 Task: Look for space in Fuchūchō, Japan from 5th September, 2023 to 13th September, 2023 for 6 adults in price range Rs.15000 to Rs.20000. Place can be entire place with 3 bedrooms having 3 beds and 3 bathrooms. Property type can be house, flat, guest house. Booking option can be shelf check-in. Required host language is English.
Action: Mouse pressed left at (352, 126)
Screenshot: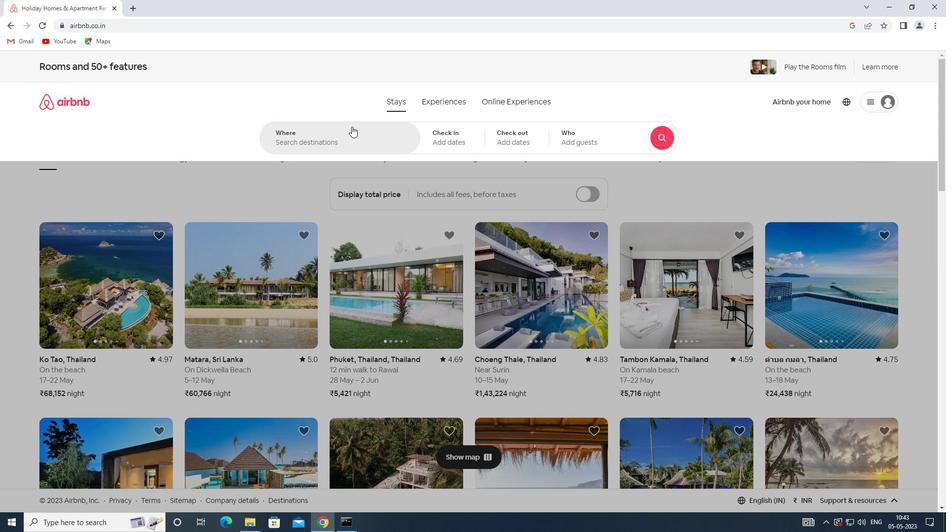 
Action: Mouse moved to (344, 143)
Screenshot: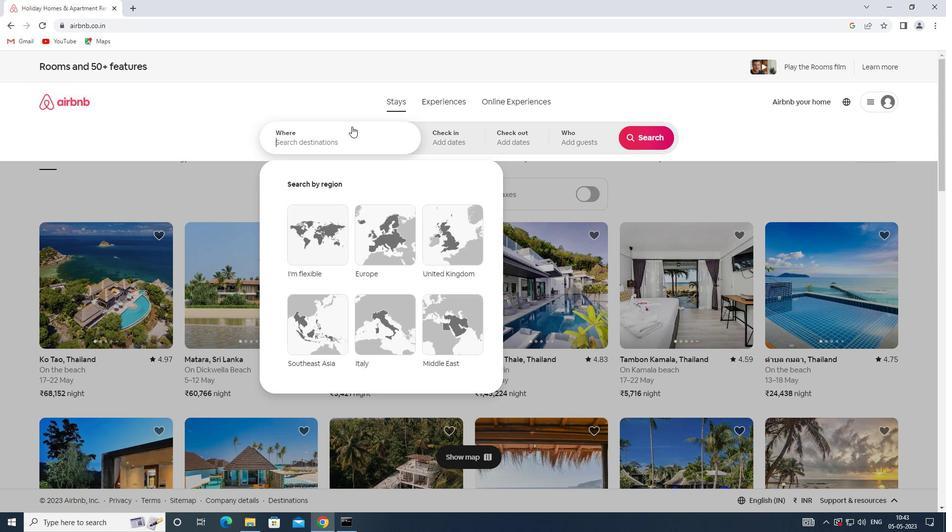 
Action: Key pressed <Key.shift>FUCHUCHO,<Key.shift>JAPAN
Screenshot: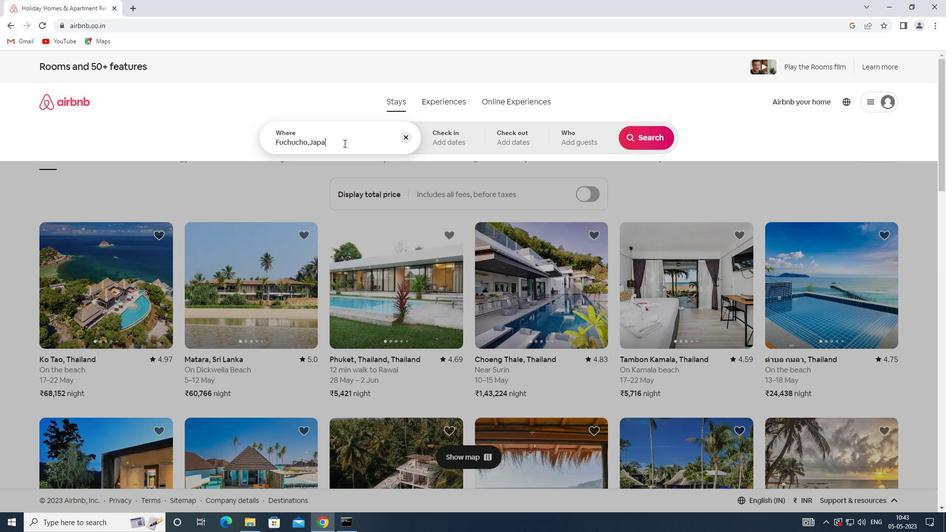 
Action: Mouse moved to (444, 139)
Screenshot: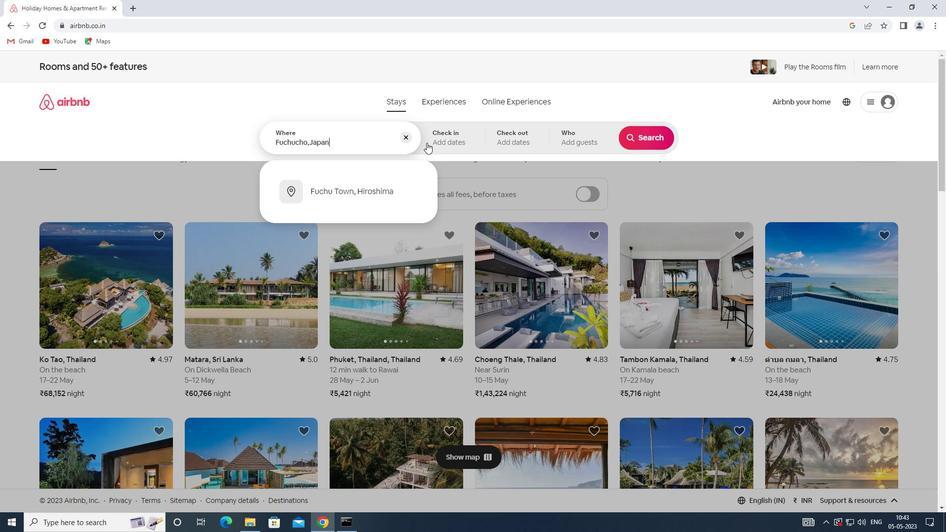 
Action: Mouse pressed left at (444, 139)
Screenshot: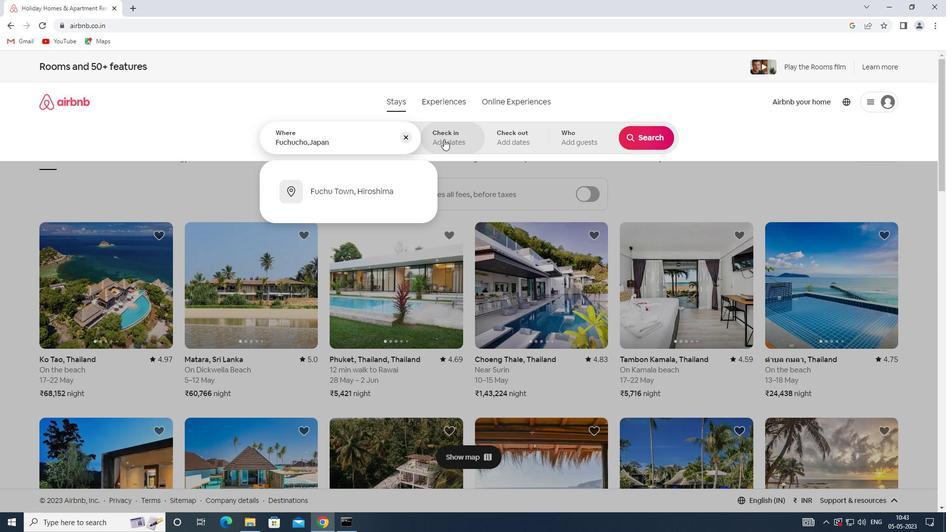 
Action: Mouse moved to (646, 215)
Screenshot: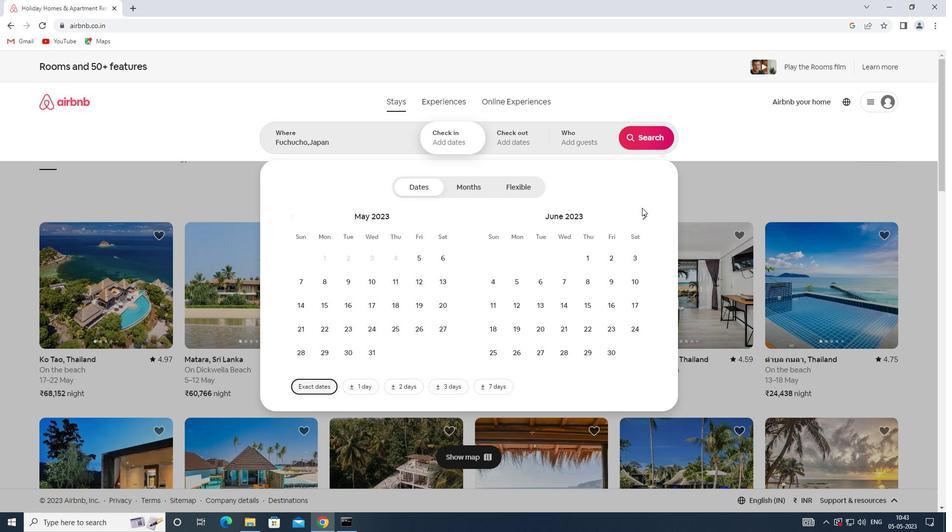 
Action: Mouse pressed left at (646, 215)
Screenshot: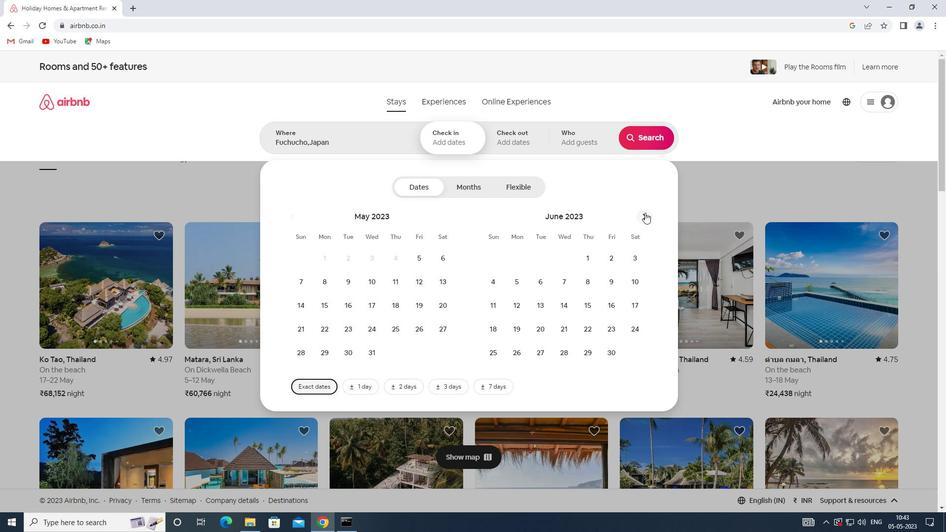 
Action: Mouse pressed left at (646, 215)
Screenshot: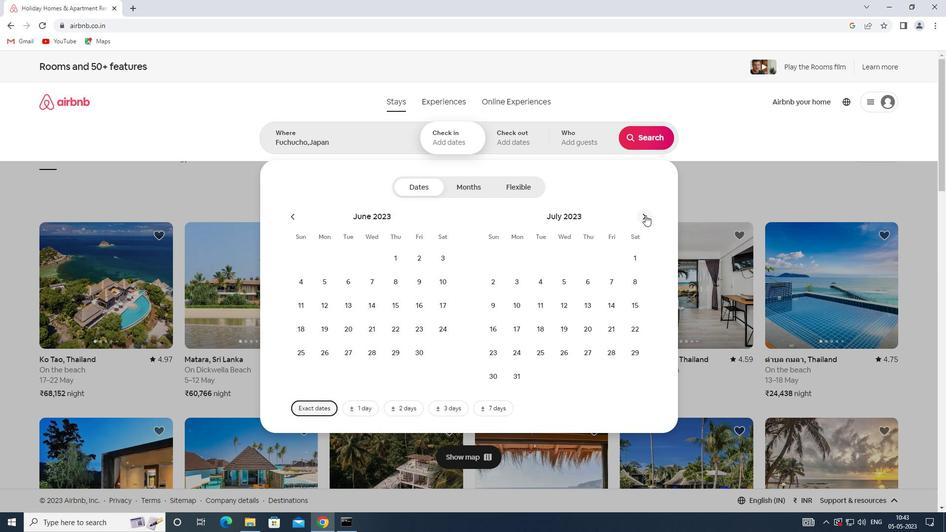 
Action: Mouse pressed left at (646, 215)
Screenshot: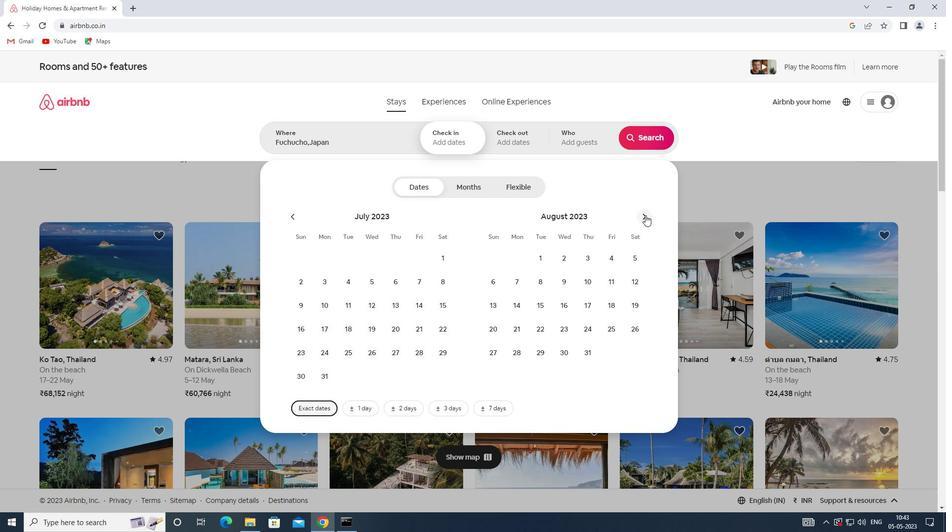 
Action: Mouse moved to (543, 281)
Screenshot: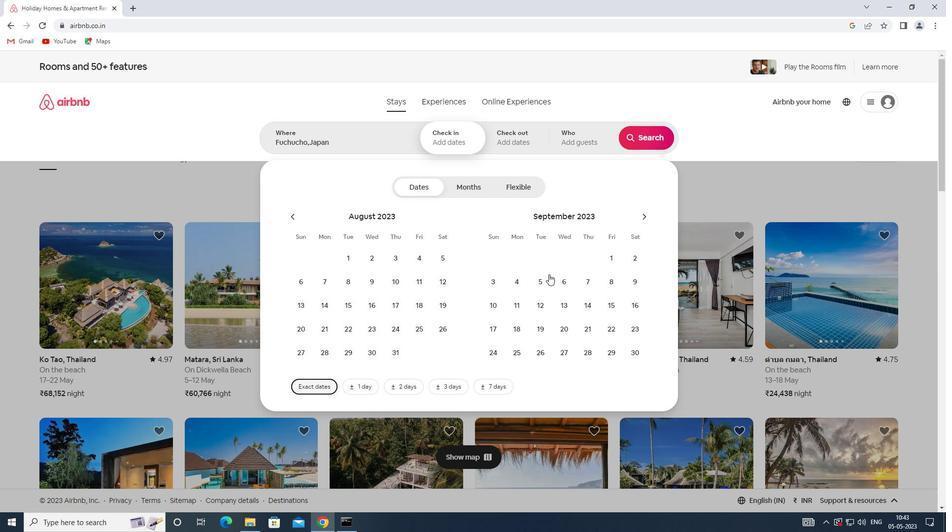 
Action: Mouse pressed left at (543, 281)
Screenshot: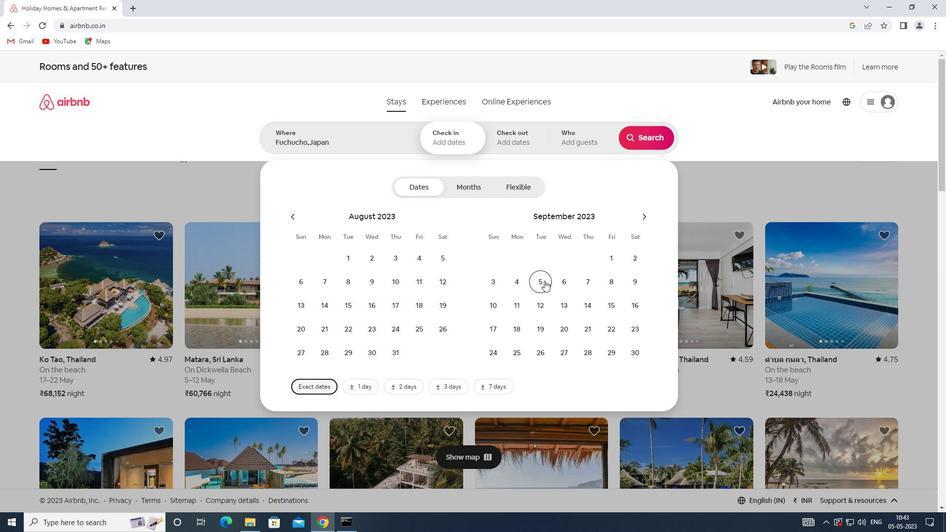 
Action: Mouse moved to (561, 303)
Screenshot: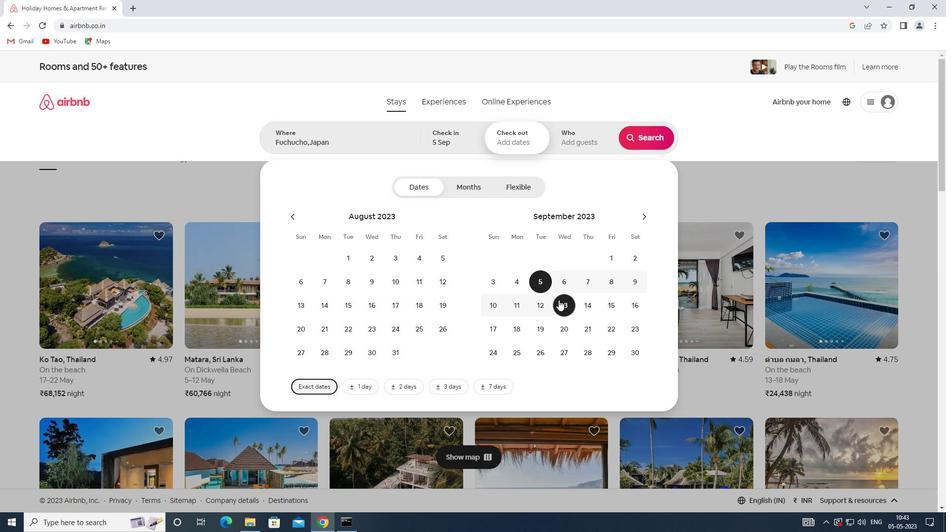 
Action: Mouse pressed left at (561, 303)
Screenshot: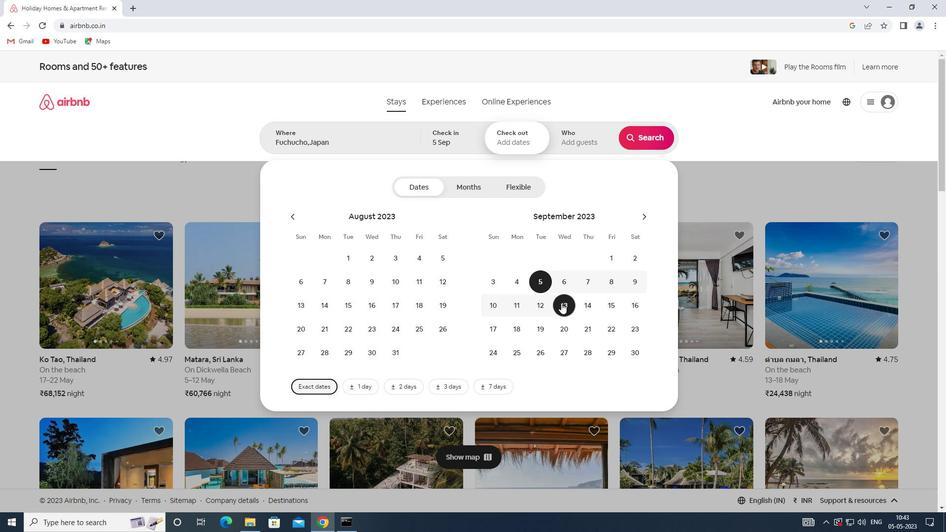 
Action: Mouse moved to (590, 135)
Screenshot: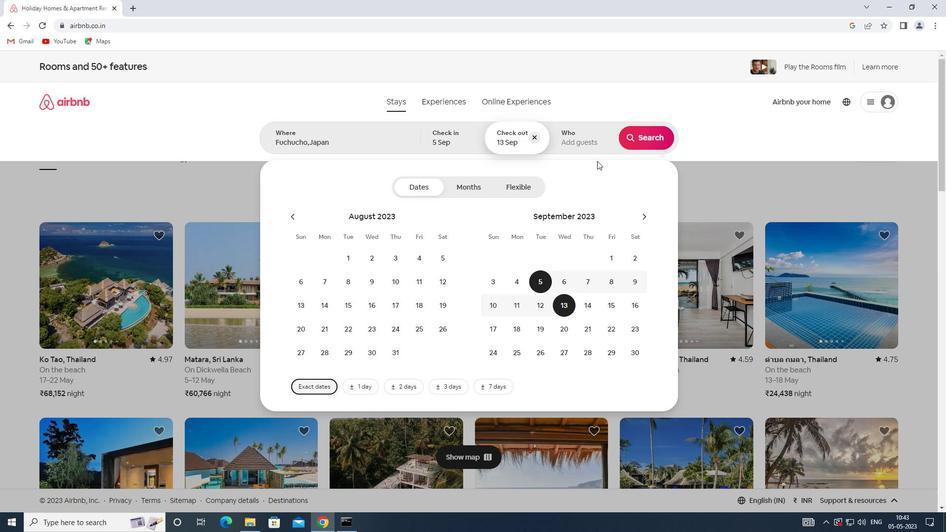 
Action: Mouse pressed left at (590, 135)
Screenshot: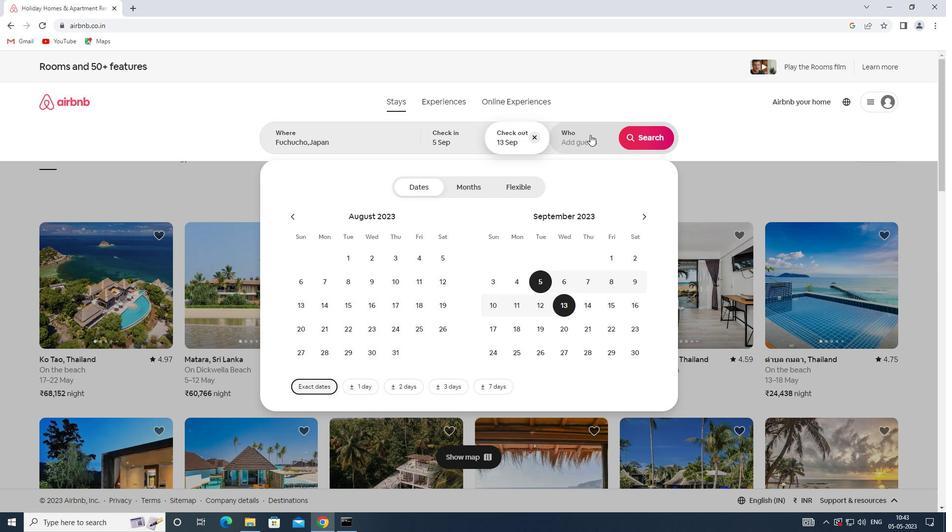
Action: Mouse moved to (644, 190)
Screenshot: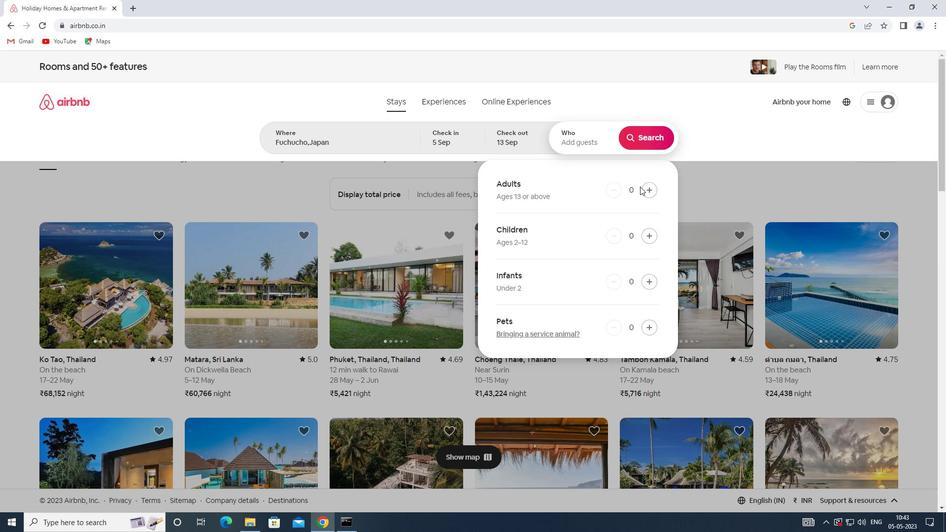 
Action: Mouse pressed left at (644, 190)
Screenshot: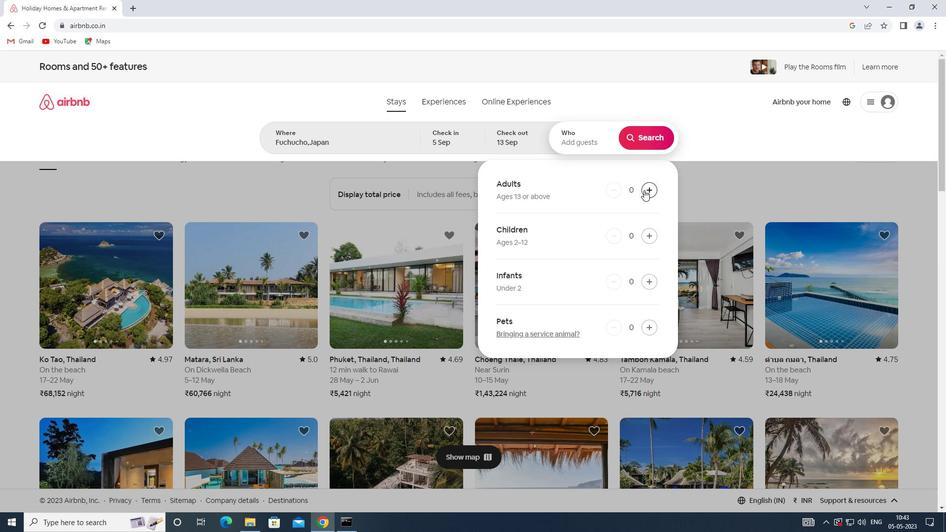
Action: Mouse pressed left at (644, 190)
Screenshot: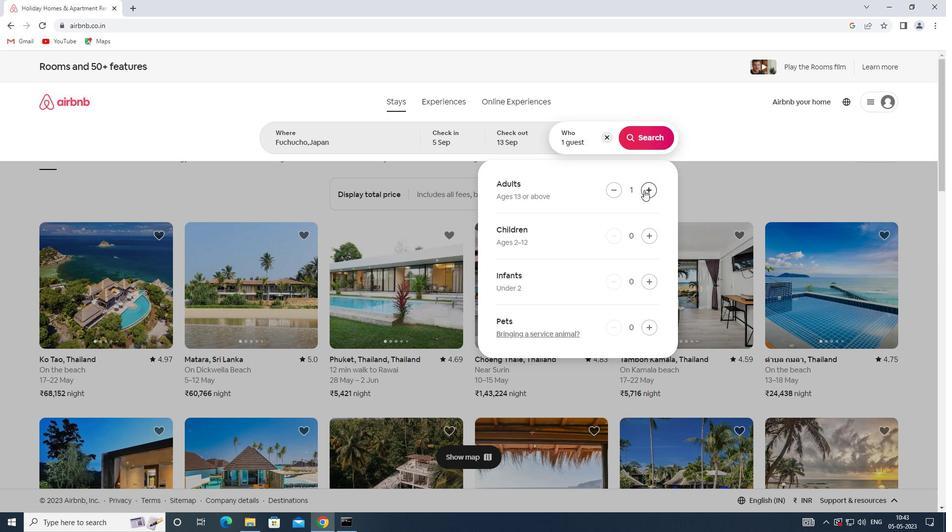 
Action: Mouse pressed left at (644, 190)
Screenshot: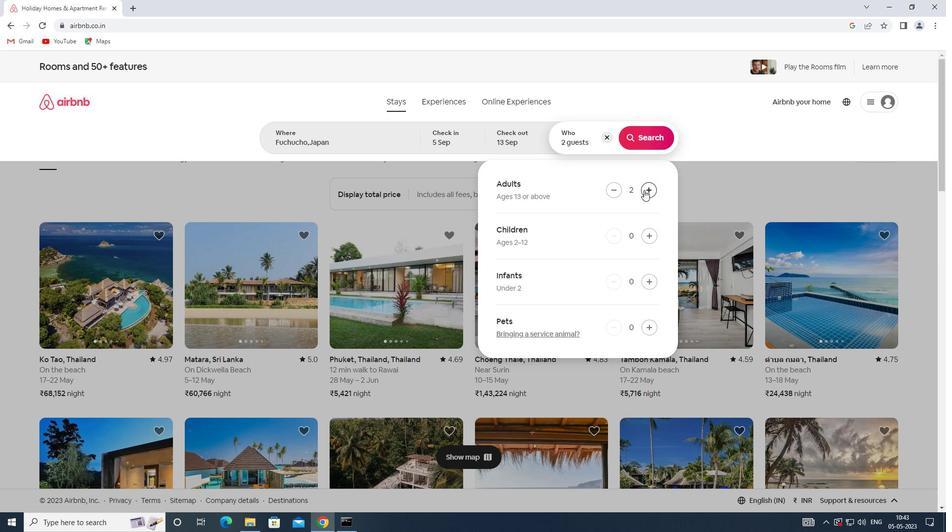 
Action: Mouse pressed left at (644, 190)
Screenshot: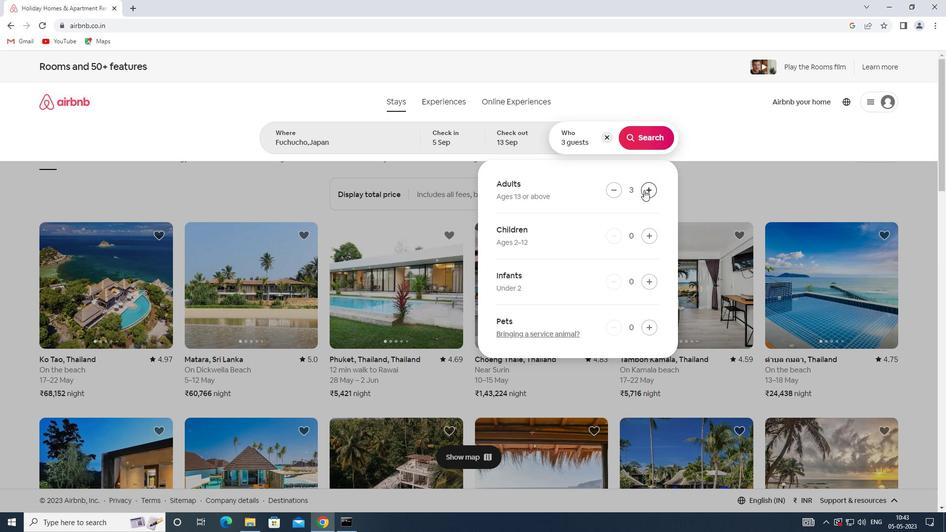
Action: Mouse pressed left at (644, 190)
Screenshot: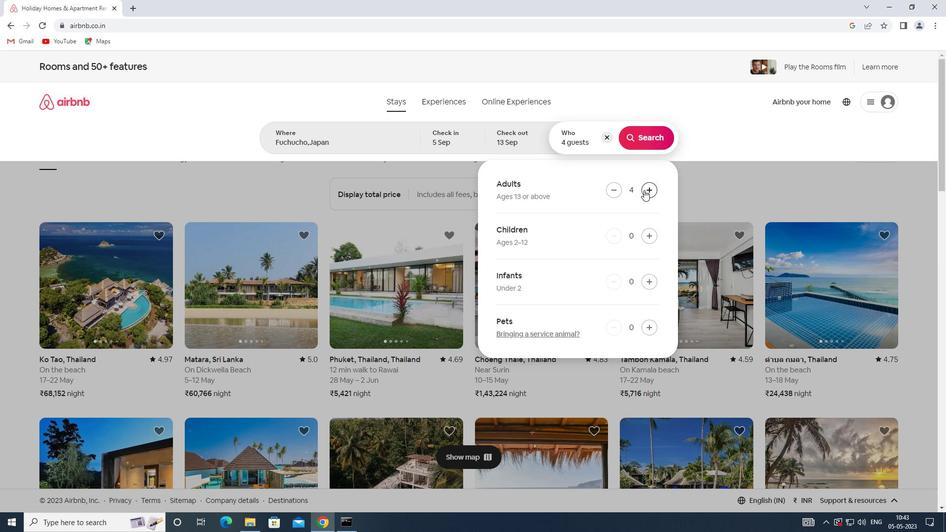 
Action: Mouse pressed left at (644, 190)
Screenshot: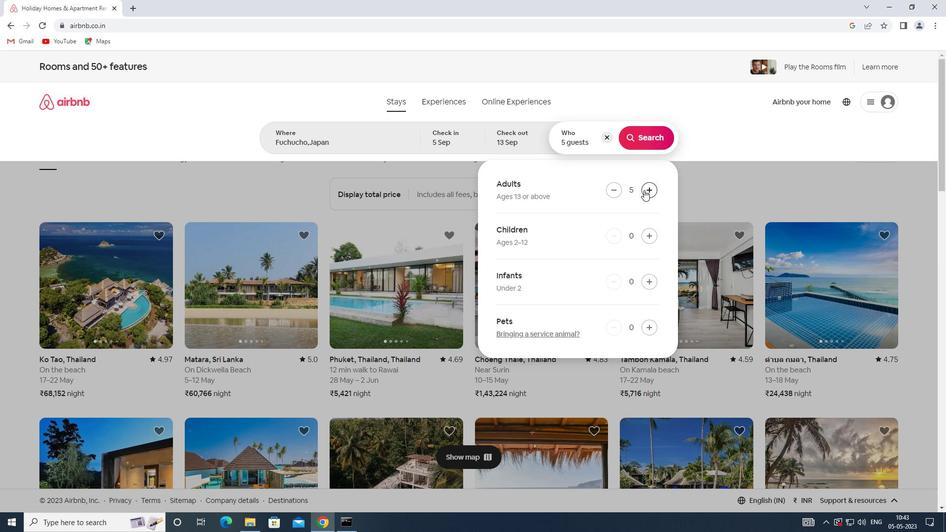 
Action: Mouse moved to (653, 139)
Screenshot: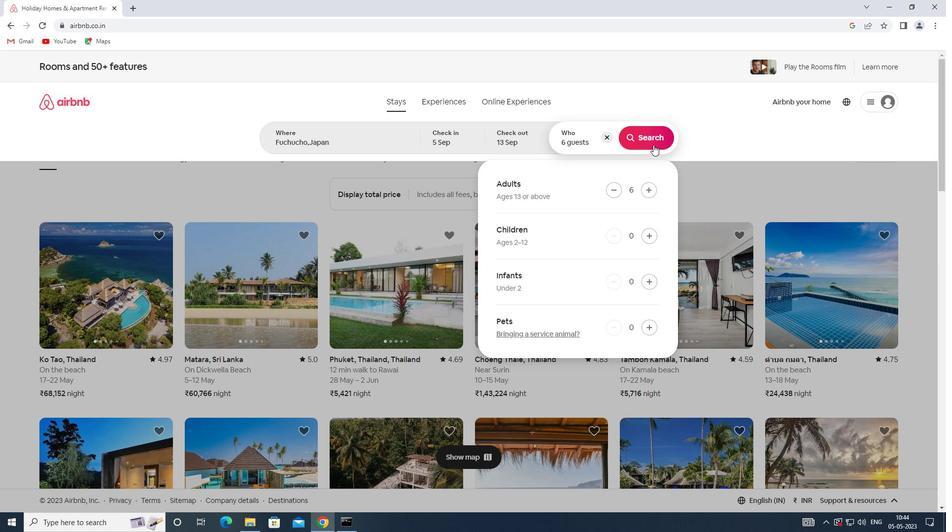 
Action: Mouse pressed left at (653, 139)
Screenshot: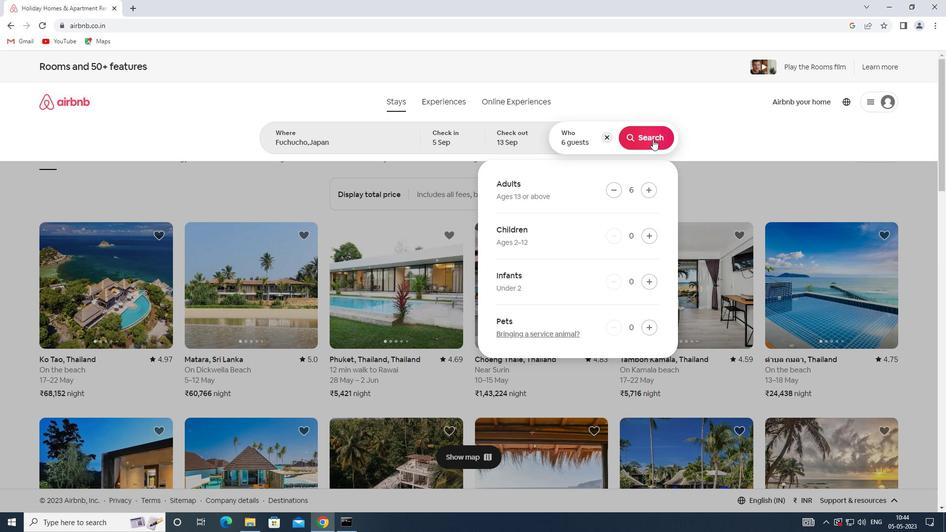 
Action: Mouse moved to (900, 114)
Screenshot: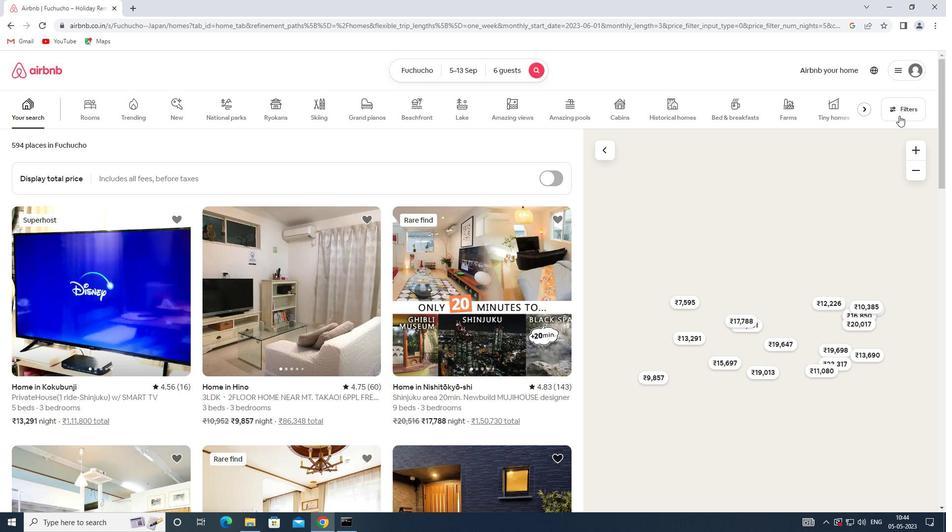 
Action: Mouse pressed left at (900, 114)
Screenshot: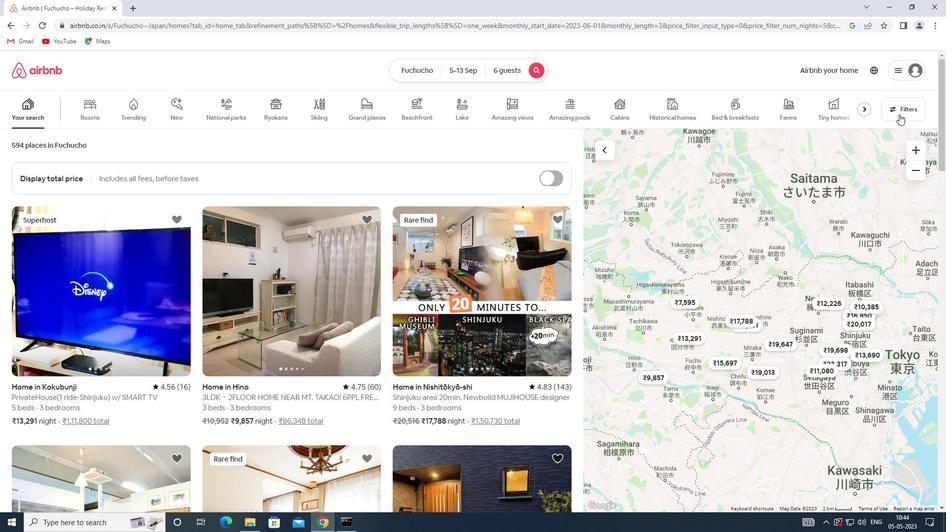
Action: Mouse moved to (345, 352)
Screenshot: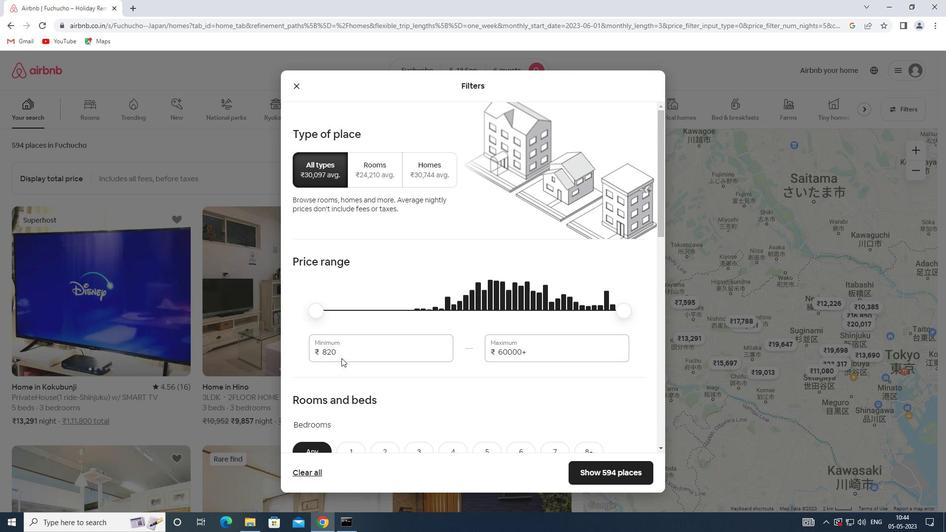 
Action: Mouse pressed left at (345, 352)
Screenshot: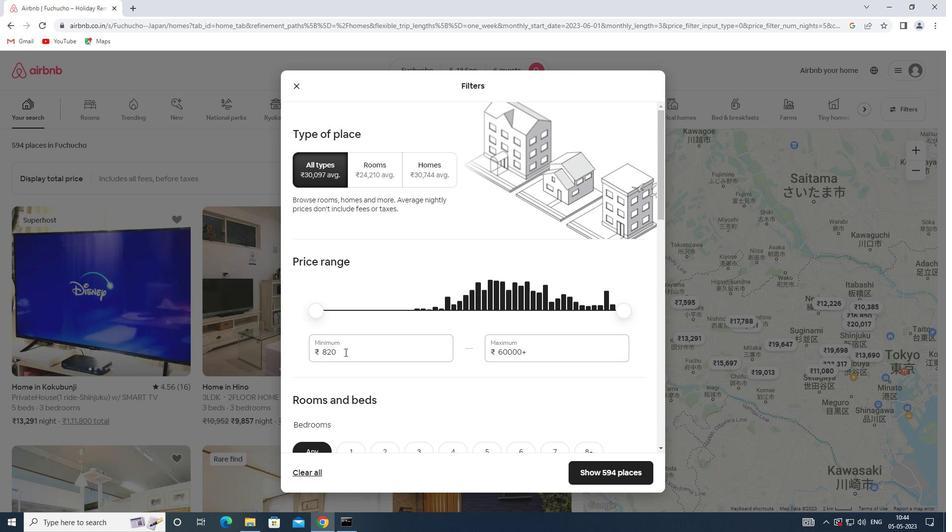 
Action: Mouse moved to (318, 352)
Screenshot: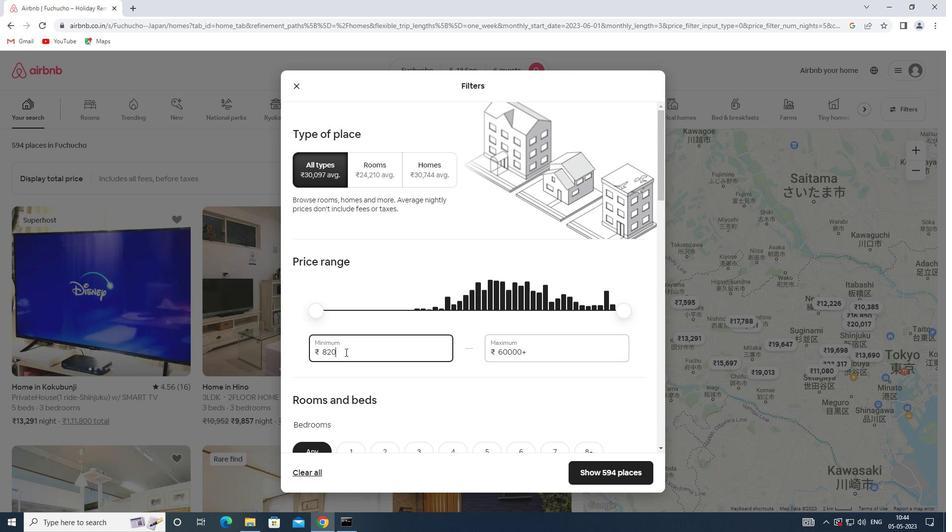 
Action: Key pressed 15000
Screenshot: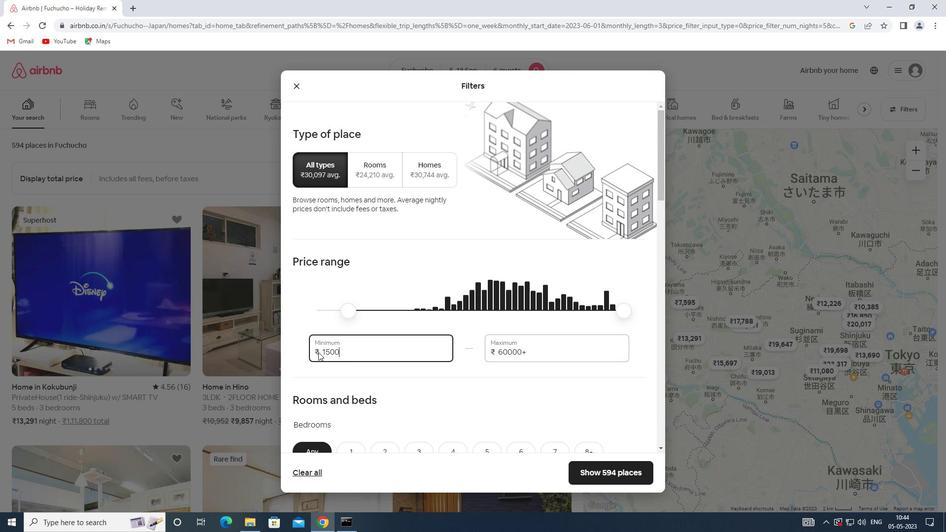 
Action: Mouse moved to (527, 352)
Screenshot: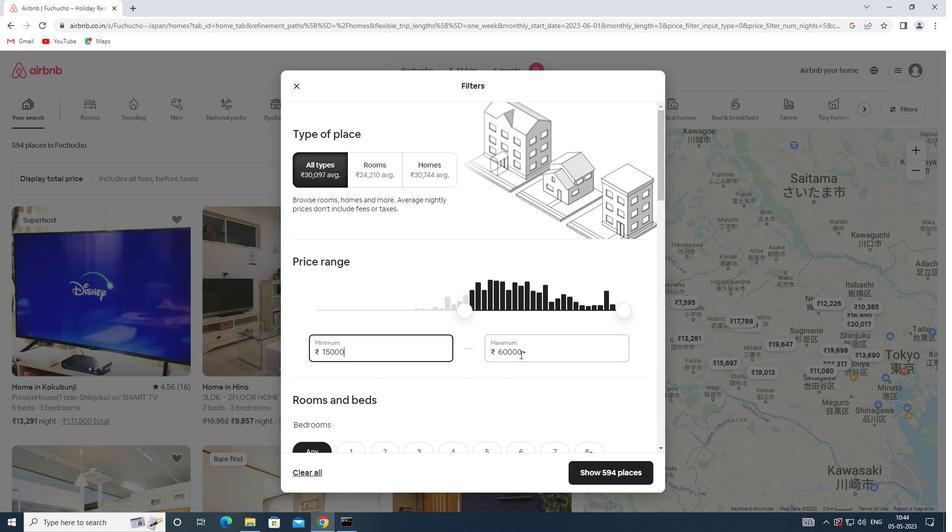 
Action: Mouse pressed left at (527, 352)
Screenshot: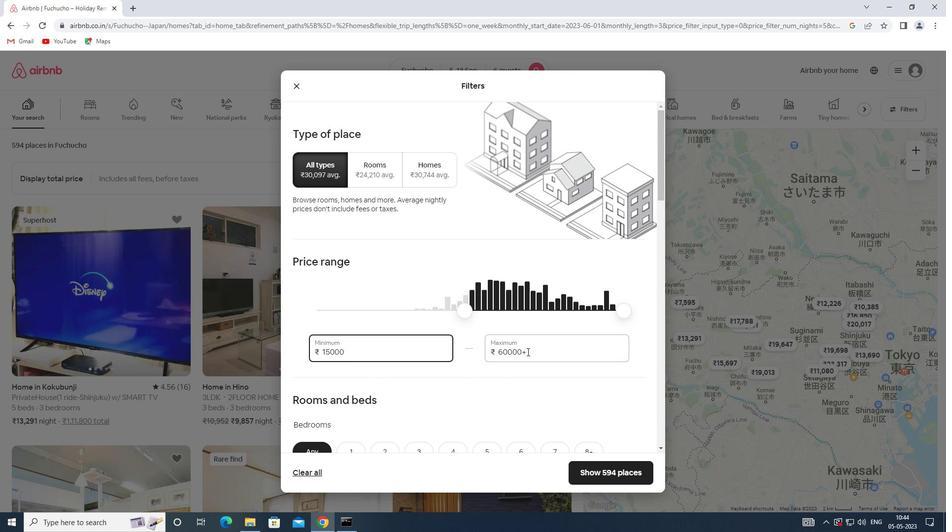 
Action: Mouse moved to (477, 352)
Screenshot: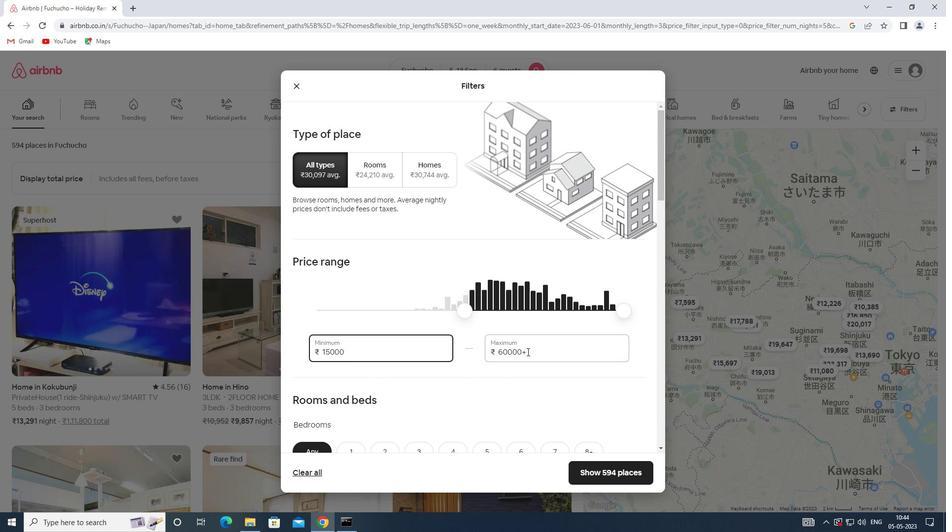 
Action: Key pressed 20000
Screenshot: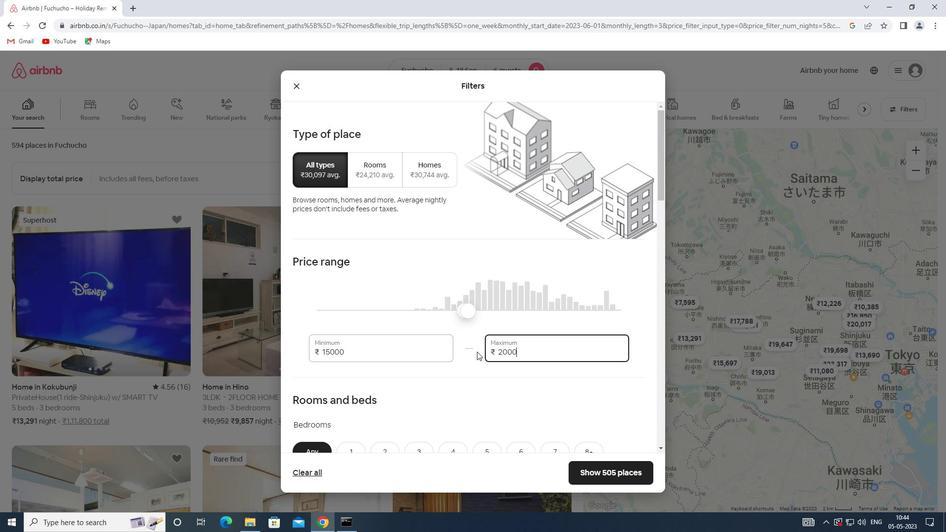 
Action: Mouse scrolled (477, 351) with delta (0, 0)
Screenshot: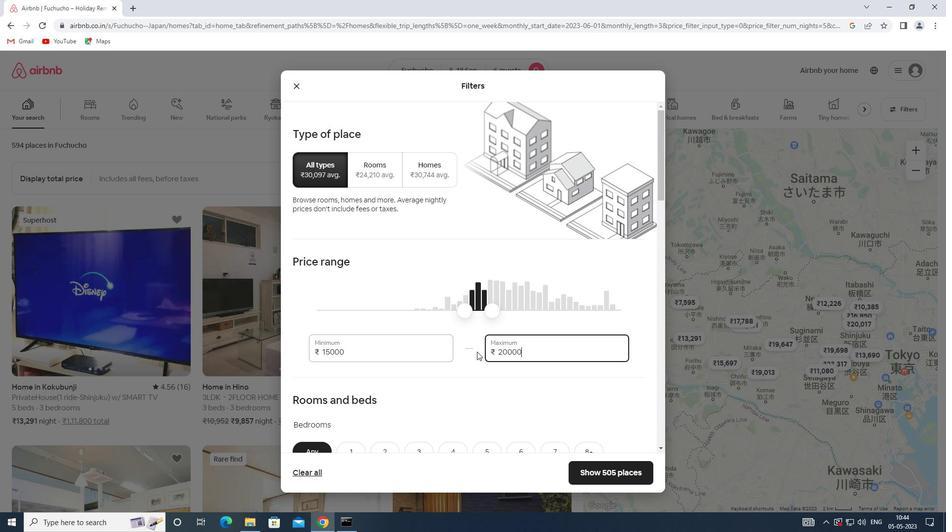 
Action: Mouse scrolled (477, 351) with delta (0, 0)
Screenshot: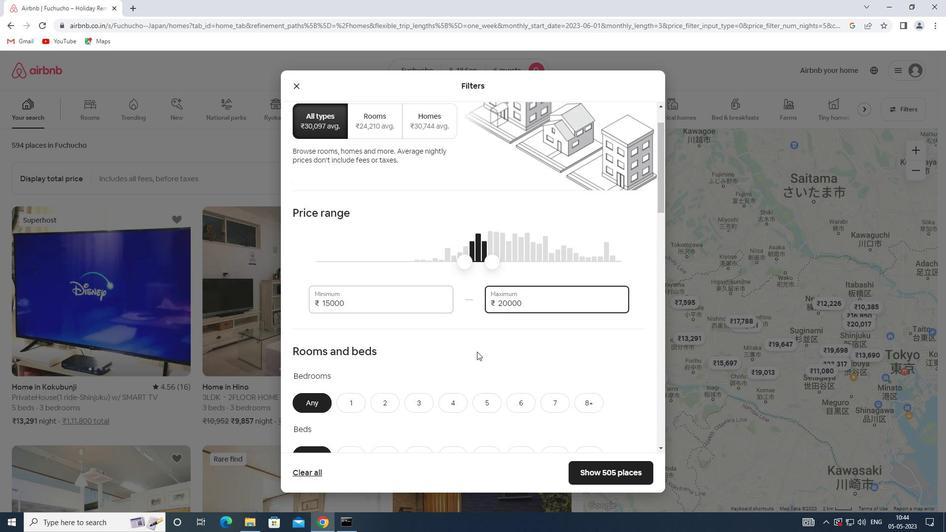 
Action: Mouse scrolled (477, 351) with delta (0, 0)
Screenshot: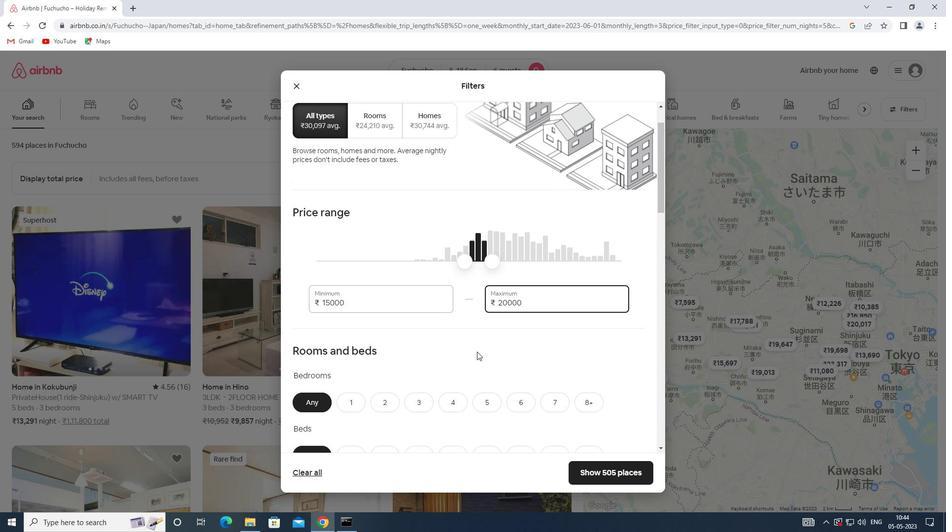 
Action: Mouse moved to (424, 306)
Screenshot: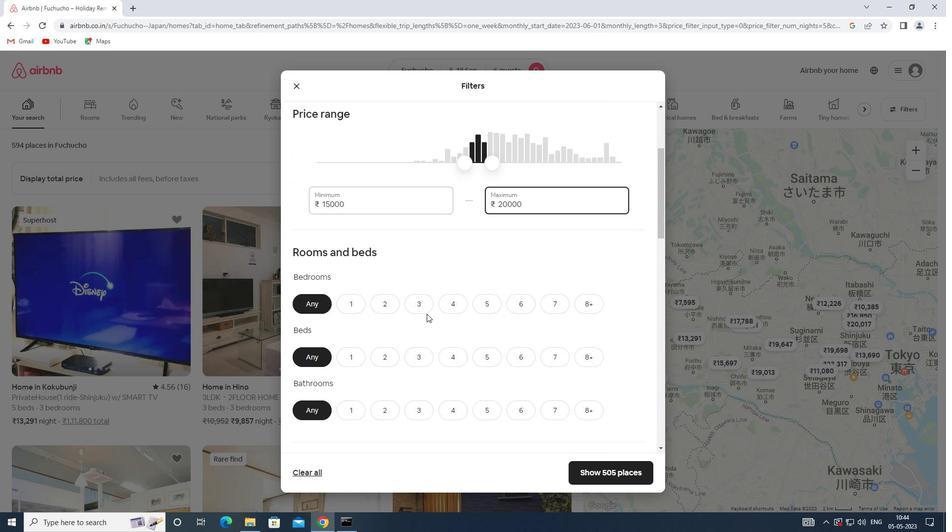 
Action: Mouse pressed left at (424, 306)
Screenshot: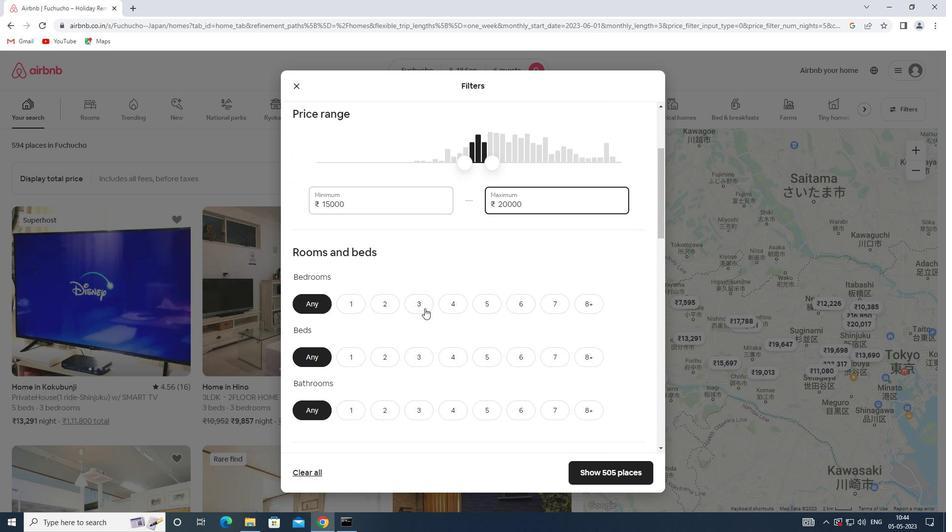 
Action: Mouse moved to (421, 355)
Screenshot: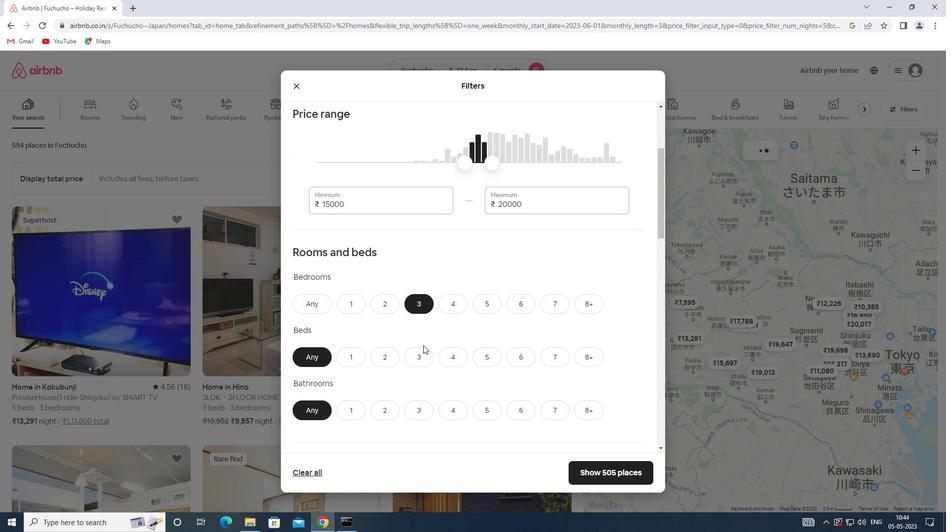 
Action: Mouse pressed left at (421, 355)
Screenshot: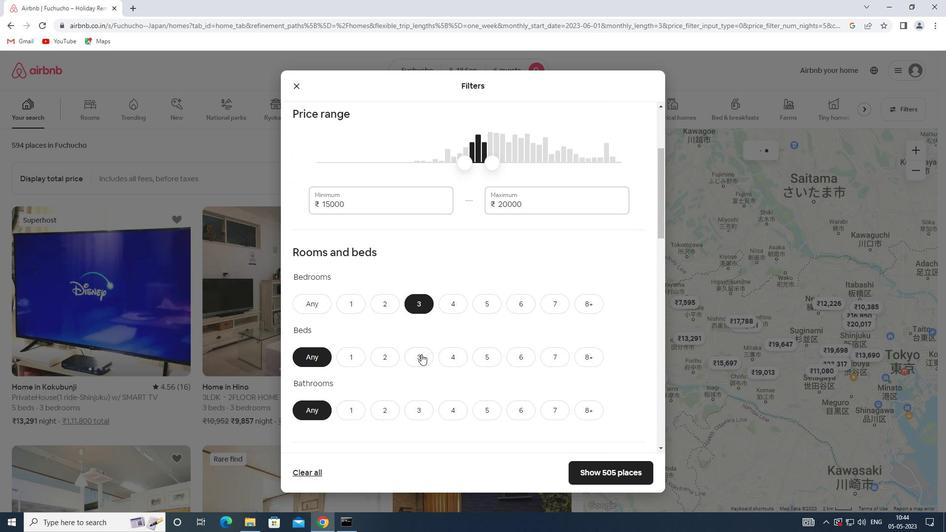
Action: Mouse moved to (413, 411)
Screenshot: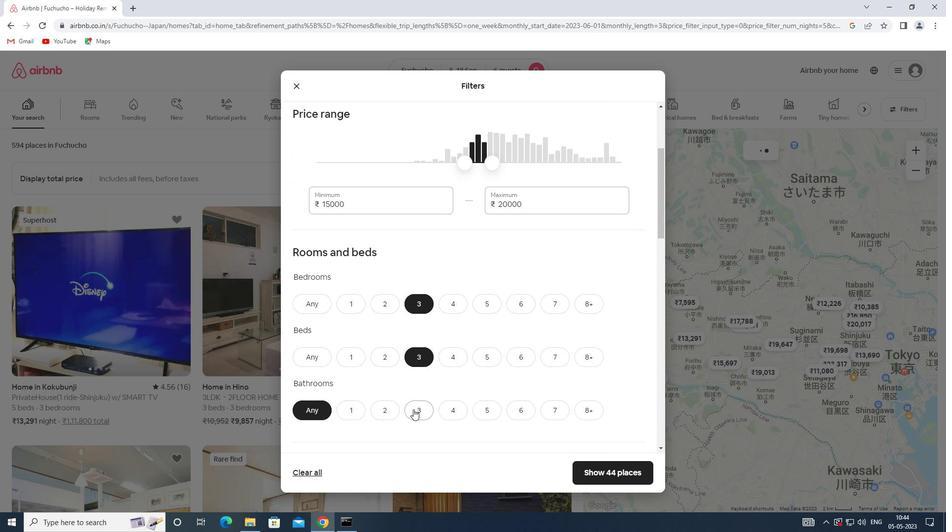 
Action: Mouse pressed left at (413, 411)
Screenshot: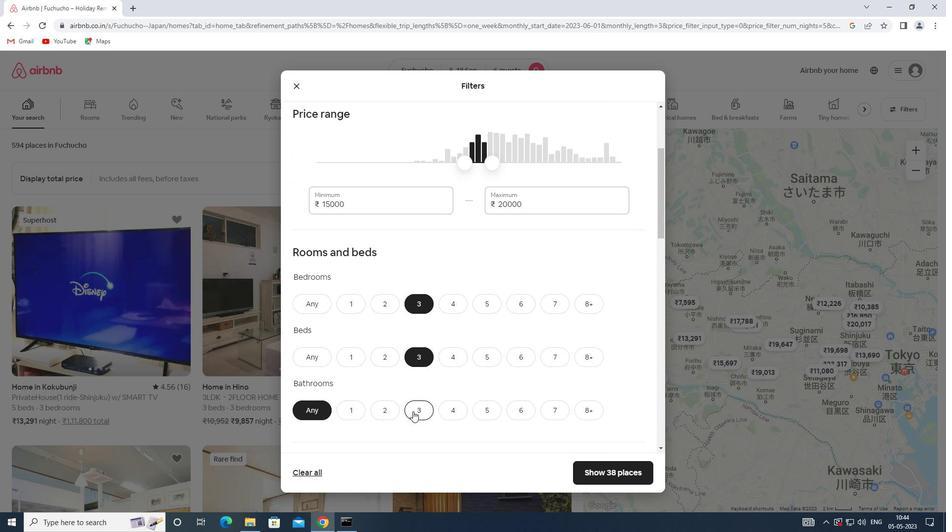 
Action: Mouse scrolled (413, 411) with delta (0, 0)
Screenshot: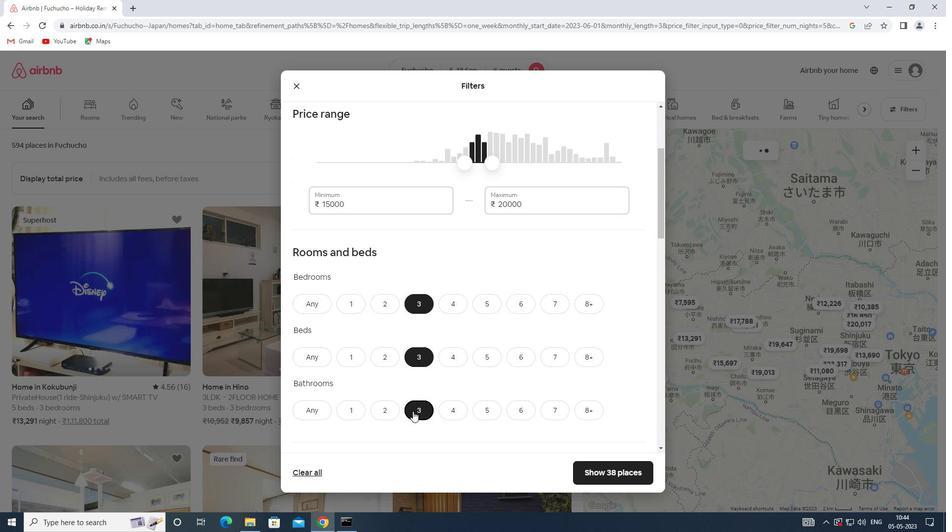 
Action: Mouse scrolled (413, 411) with delta (0, 0)
Screenshot: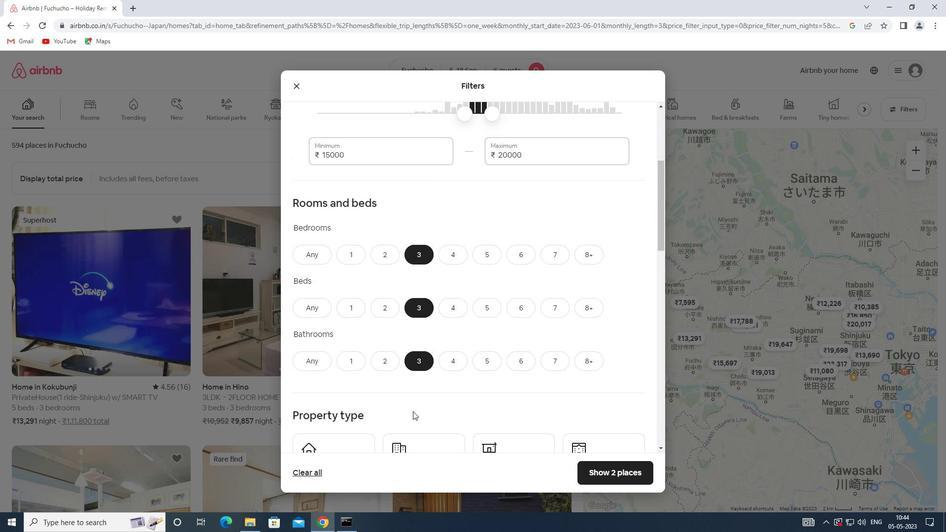 
Action: Mouse moved to (407, 406)
Screenshot: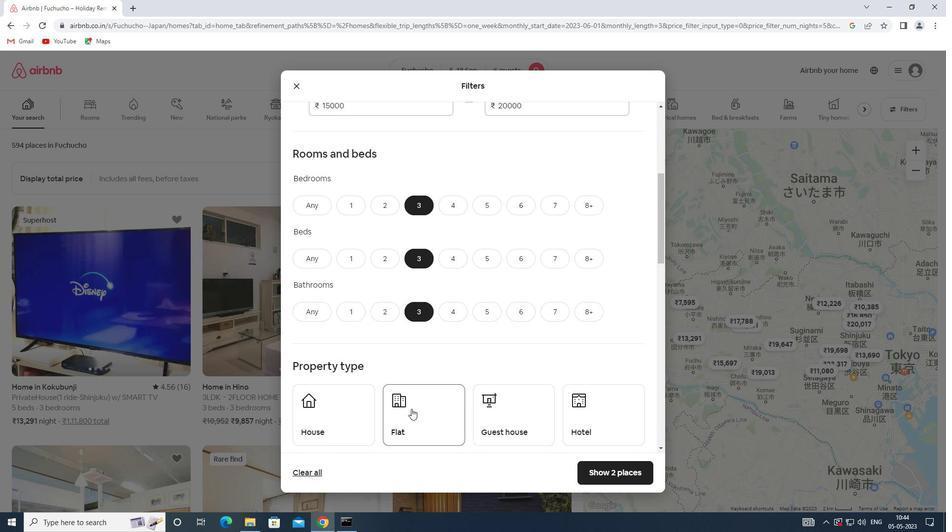 
Action: Mouse scrolled (407, 406) with delta (0, 0)
Screenshot: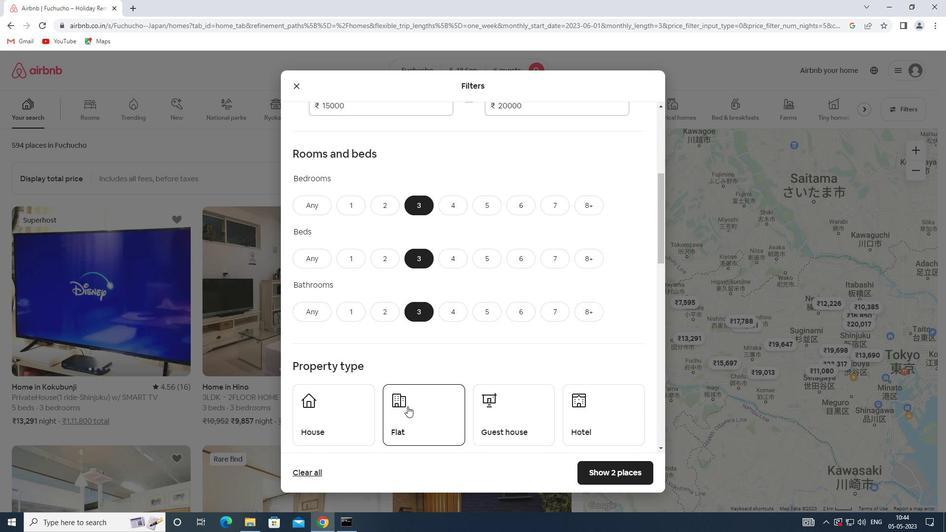 
Action: Mouse scrolled (407, 406) with delta (0, 0)
Screenshot: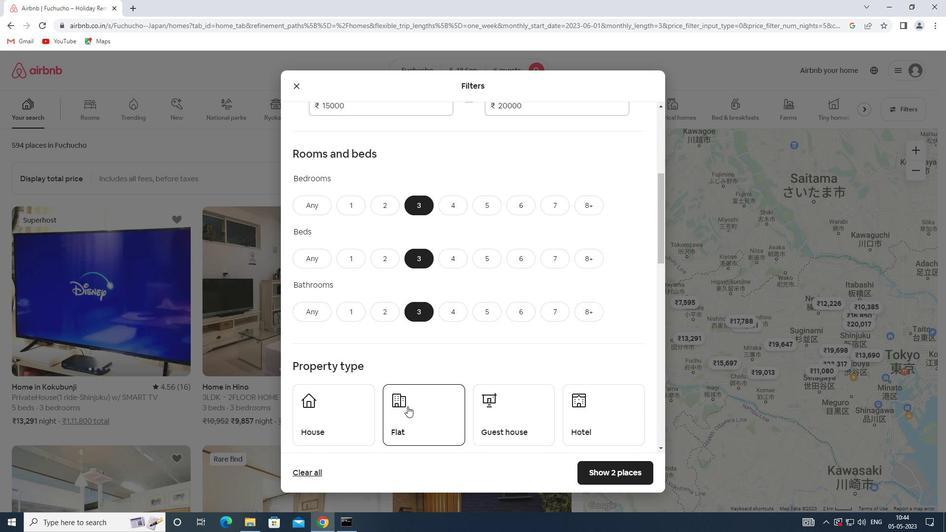 
Action: Mouse moved to (360, 332)
Screenshot: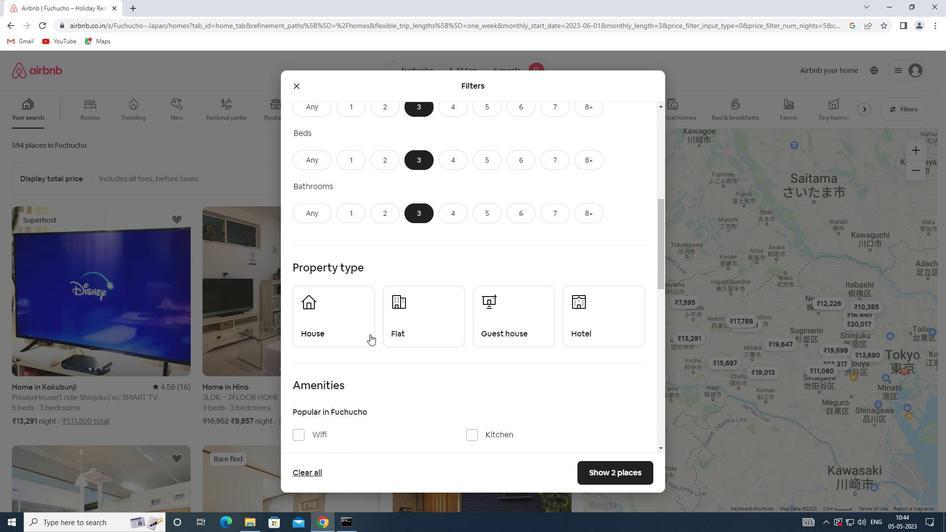 
Action: Mouse pressed left at (360, 332)
Screenshot: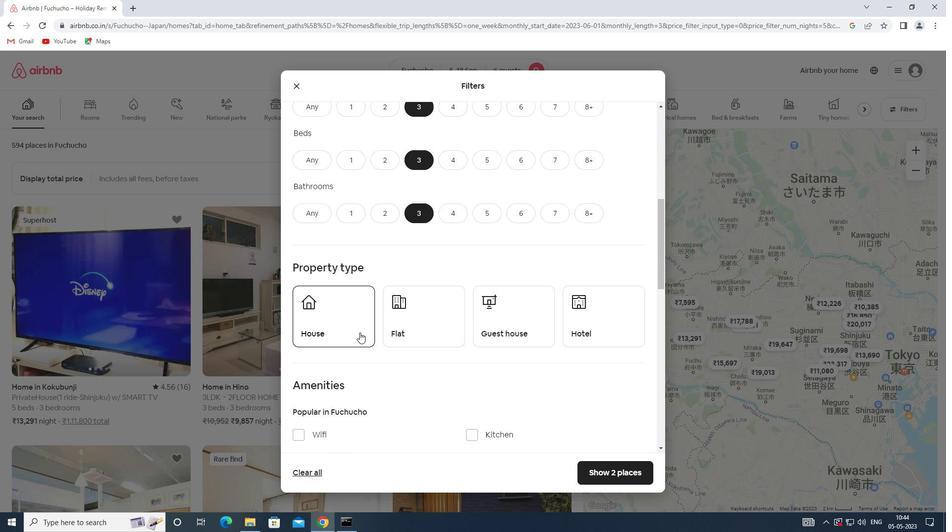 
Action: Mouse moved to (409, 340)
Screenshot: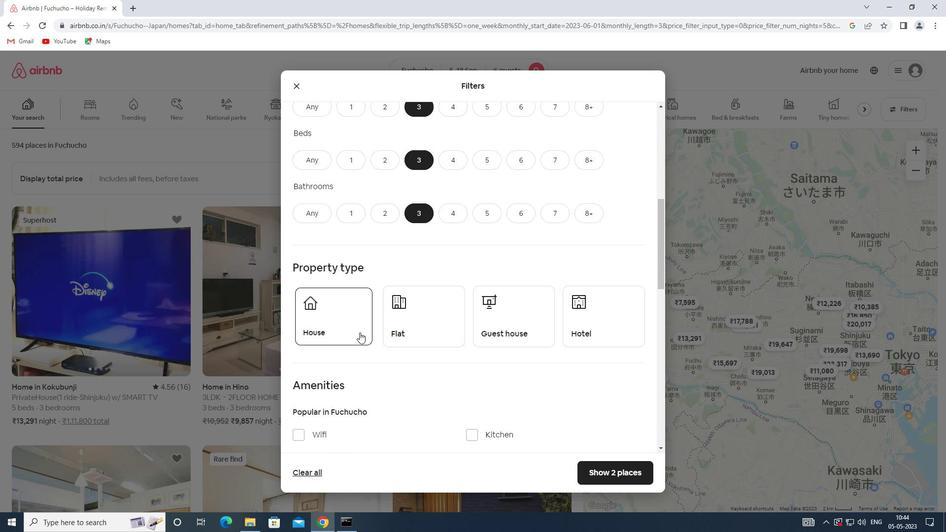 
Action: Mouse pressed left at (409, 340)
Screenshot: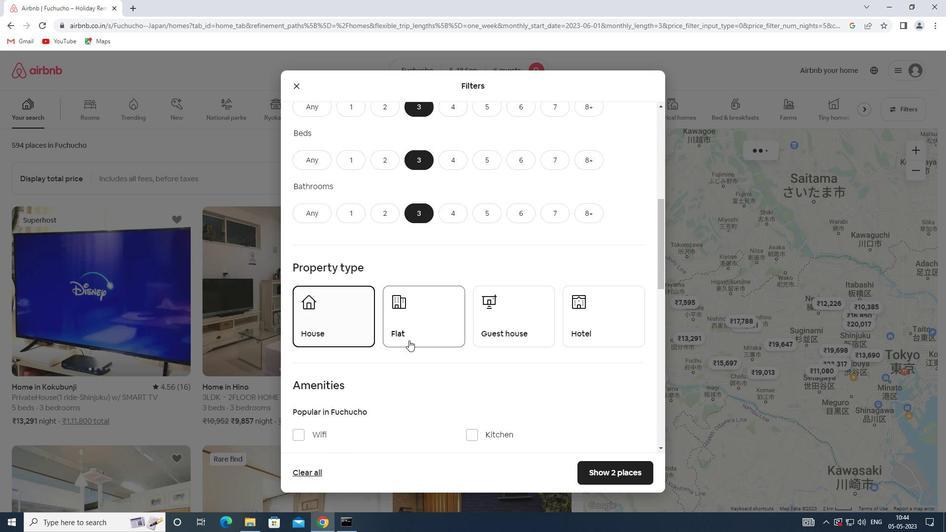
Action: Mouse moved to (496, 332)
Screenshot: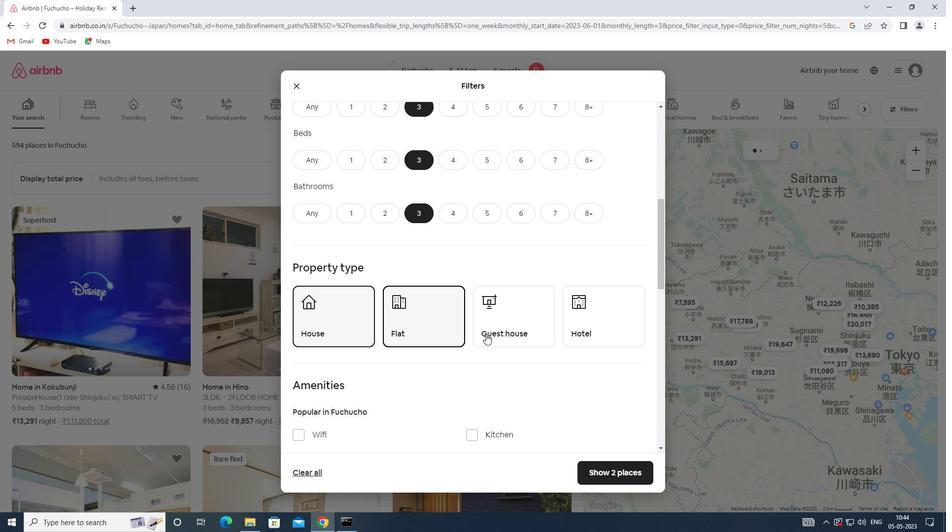 
Action: Mouse pressed left at (496, 332)
Screenshot: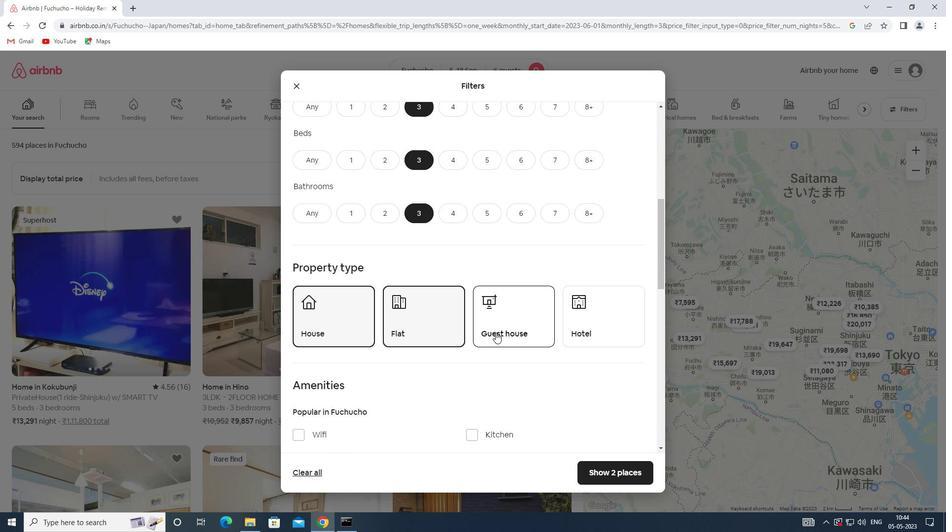 
Action: Mouse scrolled (496, 332) with delta (0, 0)
Screenshot: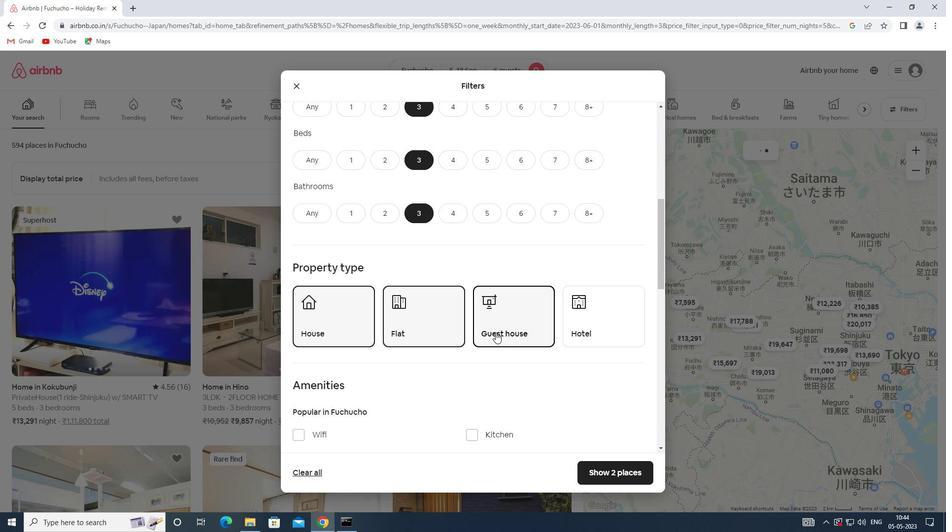 
Action: Mouse scrolled (496, 332) with delta (0, 0)
Screenshot: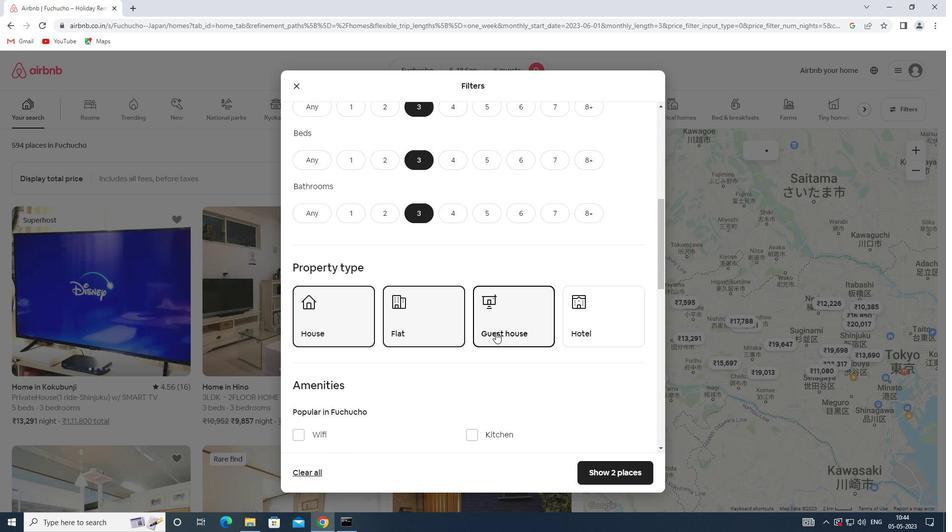 
Action: Mouse scrolled (496, 332) with delta (0, 0)
Screenshot: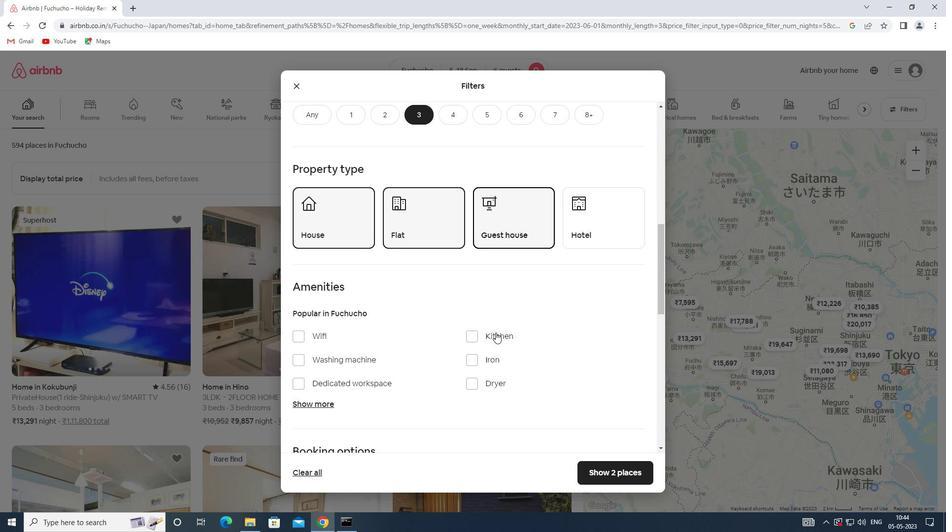 
Action: Mouse scrolled (496, 332) with delta (0, 0)
Screenshot: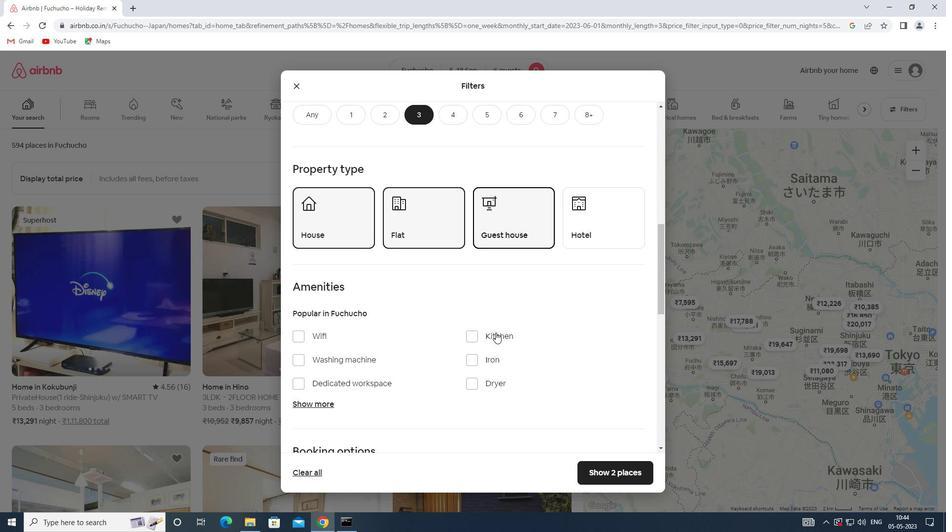 
Action: Mouse moved to (590, 362)
Screenshot: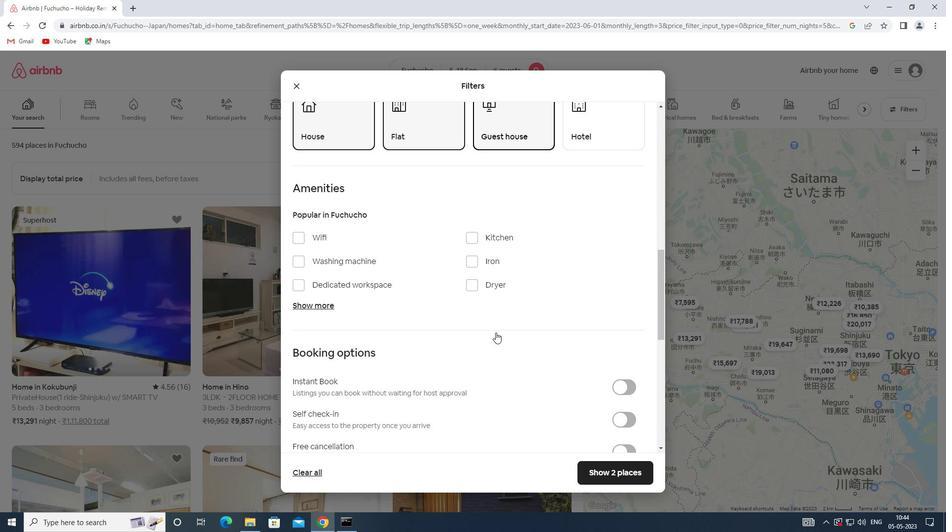 
Action: Mouse scrolled (590, 362) with delta (0, 0)
Screenshot: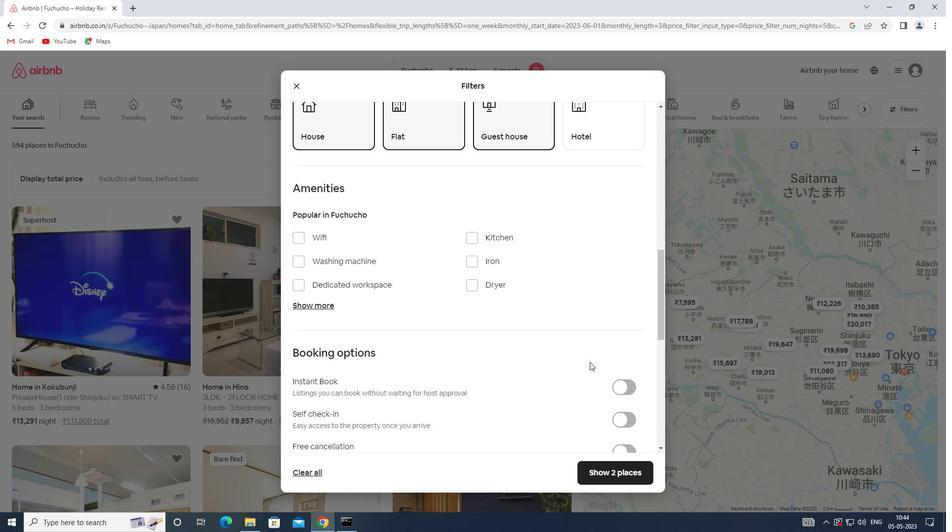 
Action: Mouse scrolled (590, 362) with delta (0, 0)
Screenshot: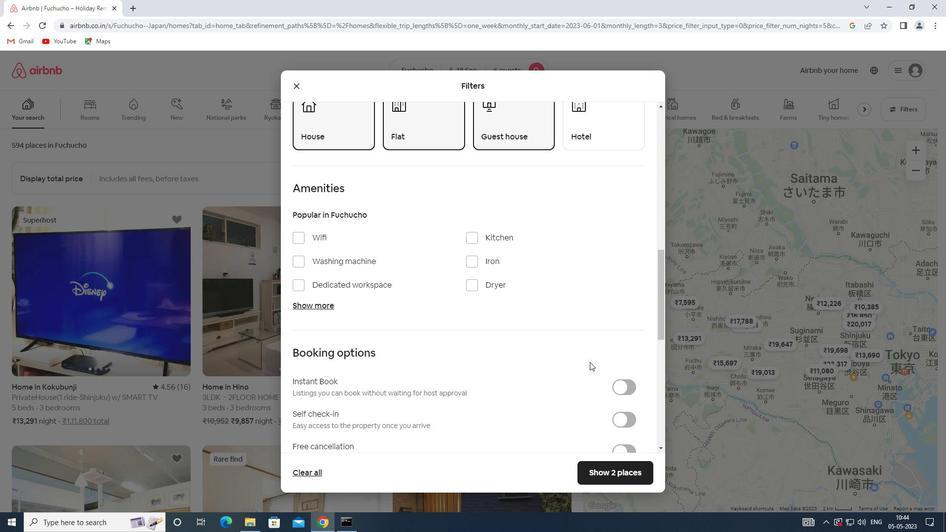
Action: Mouse scrolled (590, 362) with delta (0, 0)
Screenshot: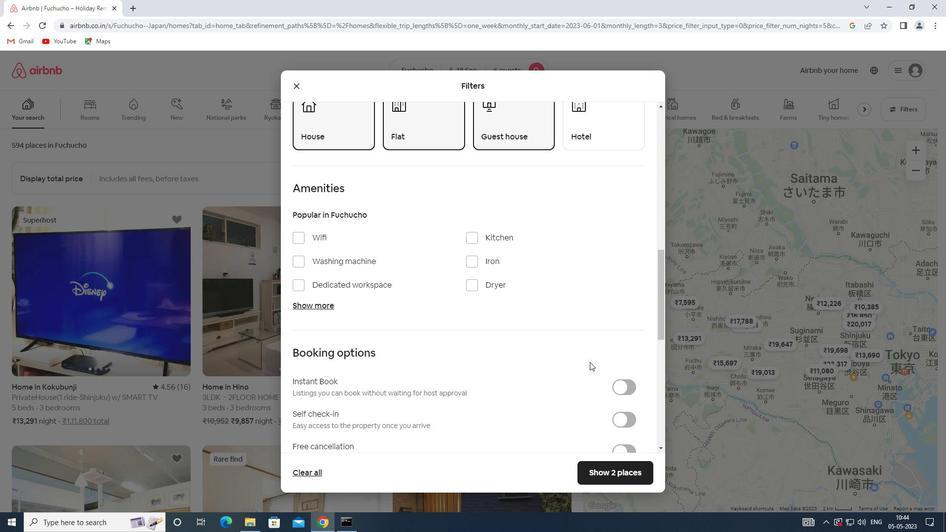 
Action: Mouse moved to (621, 274)
Screenshot: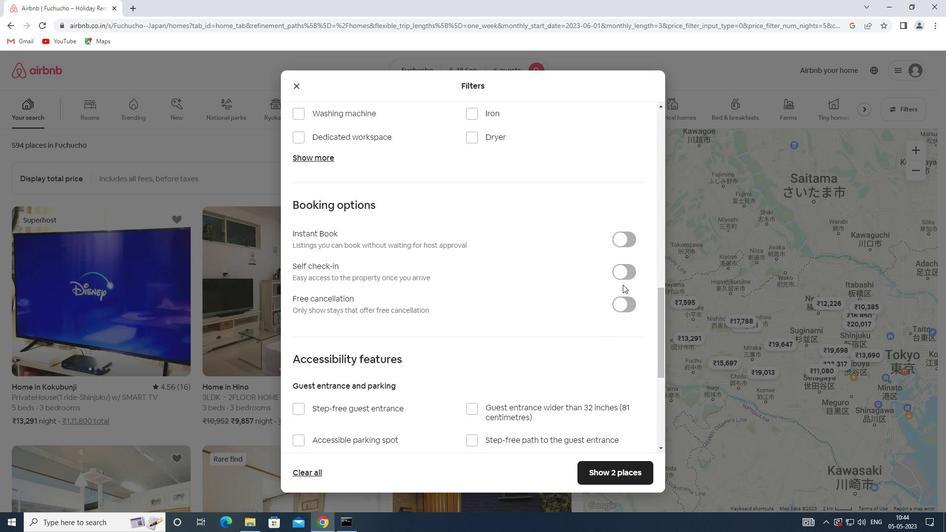 
Action: Mouse pressed left at (621, 274)
Screenshot: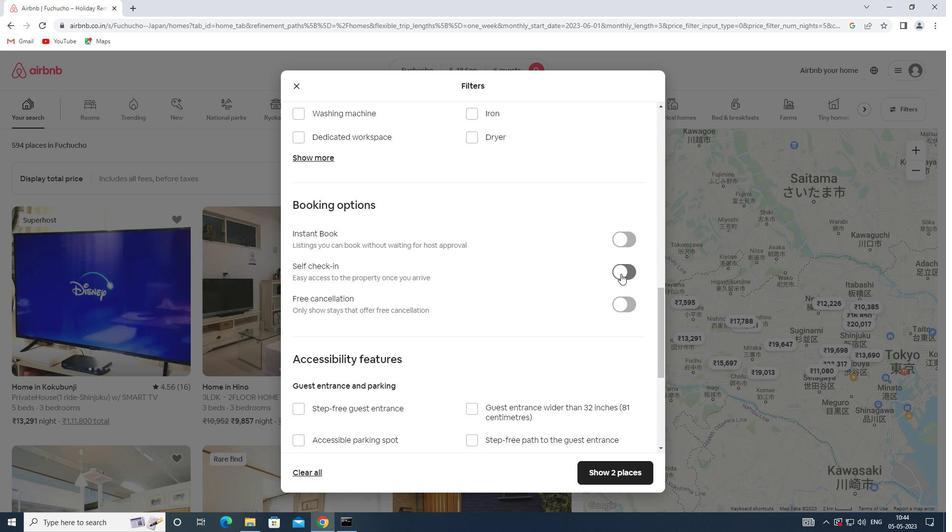 
Action: Mouse moved to (342, 345)
Screenshot: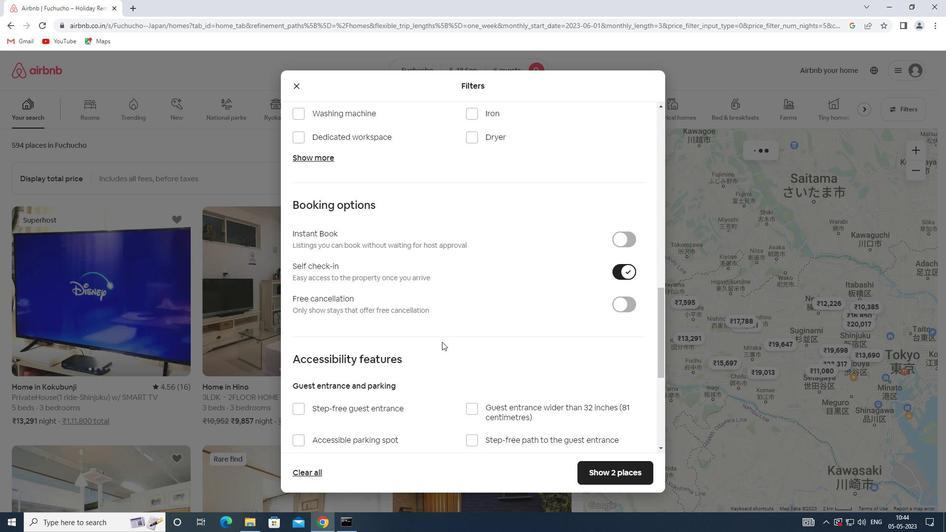
Action: Mouse scrolled (342, 345) with delta (0, 0)
Screenshot: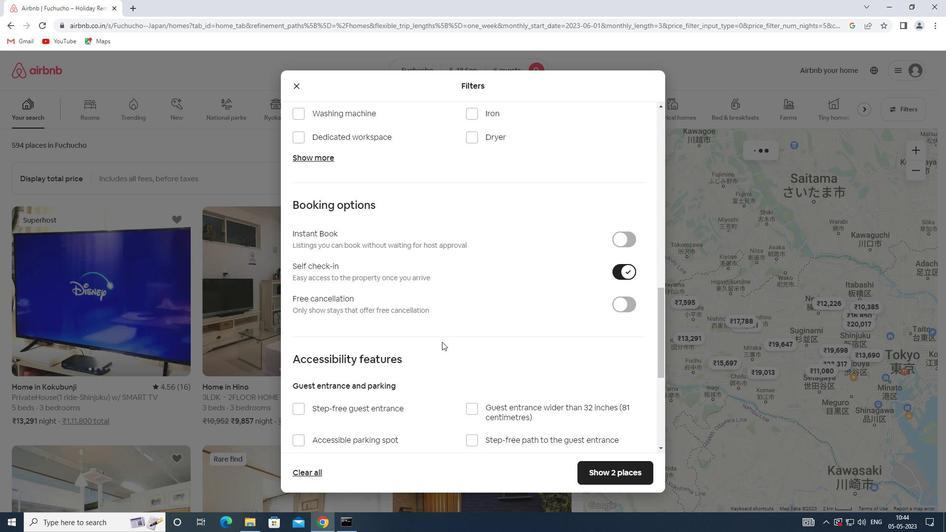 
Action: Mouse scrolled (342, 345) with delta (0, 0)
Screenshot: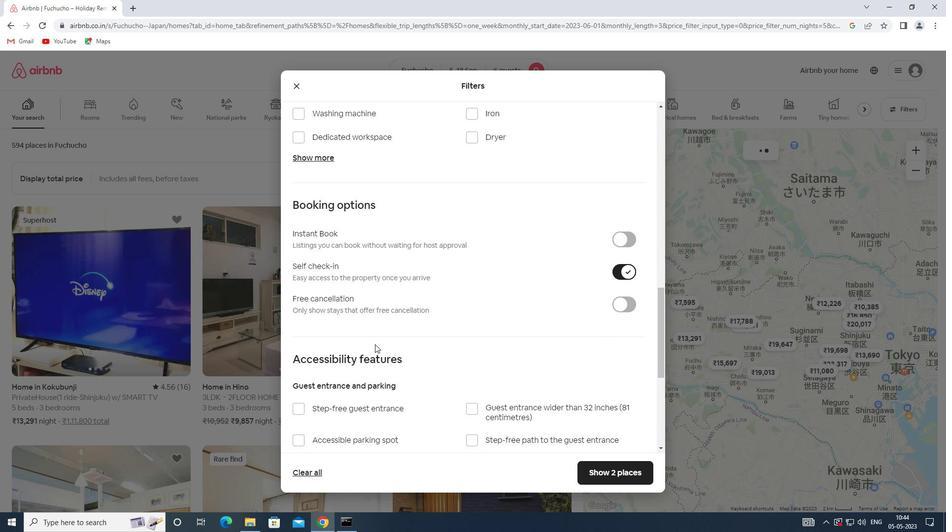 
Action: Mouse moved to (342, 345)
Screenshot: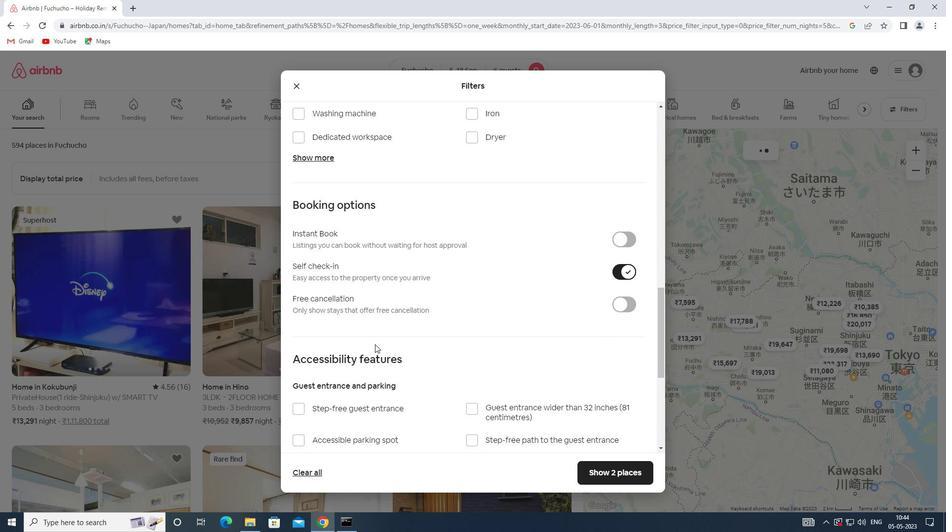 
Action: Mouse scrolled (342, 345) with delta (0, 0)
Screenshot: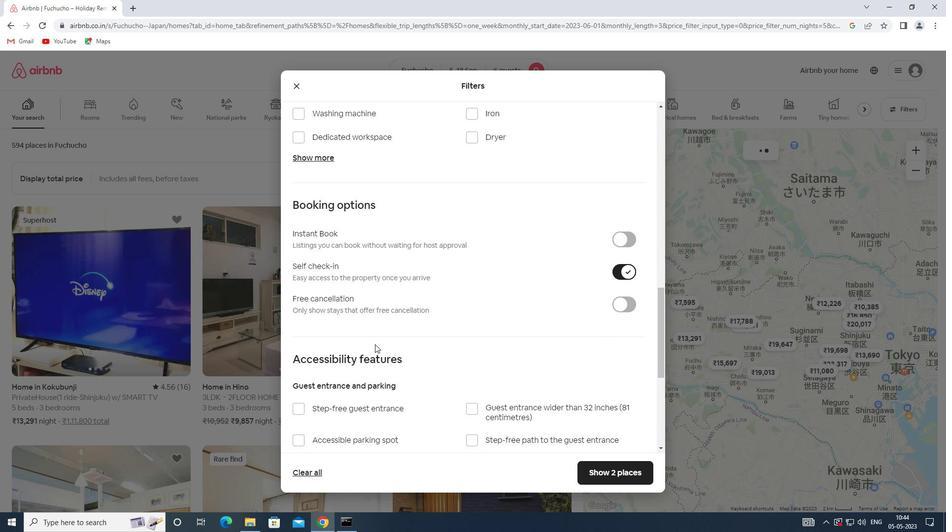 
Action: Mouse moved to (342, 346)
Screenshot: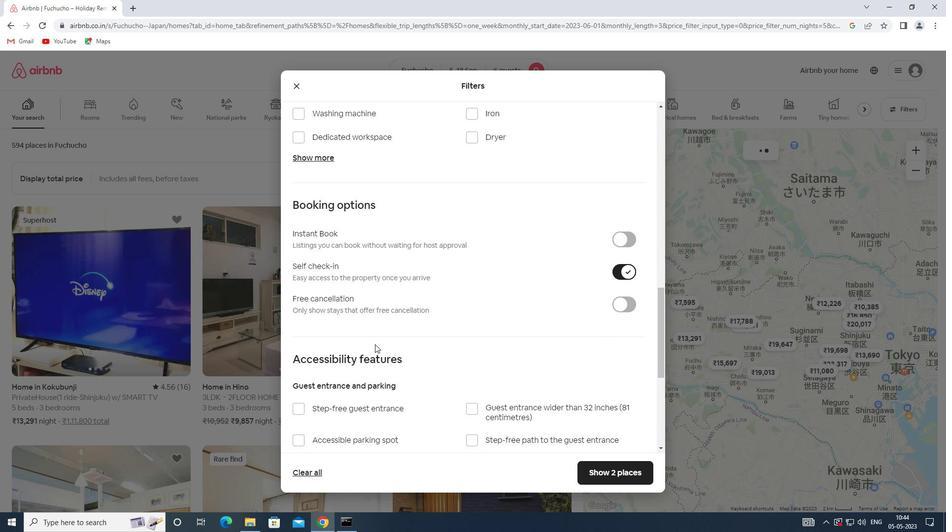 
Action: Mouse scrolled (342, 345) with delta (0, 0)
Screenshot: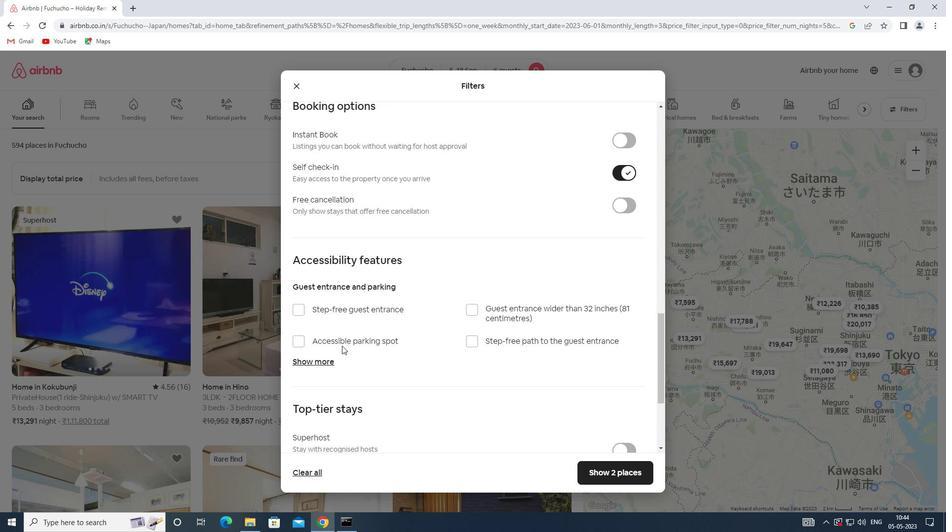 
Action: Mouse scrolled (342, 345) with delta (0, 0)
Screenshot: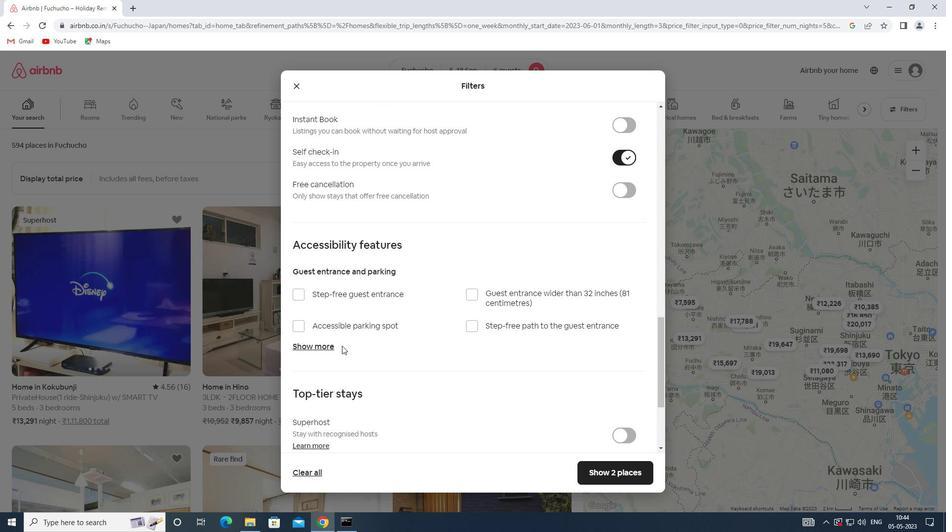 
Action: Mouse scrolled (342, 345) with delta (0, 0)
Screenshot: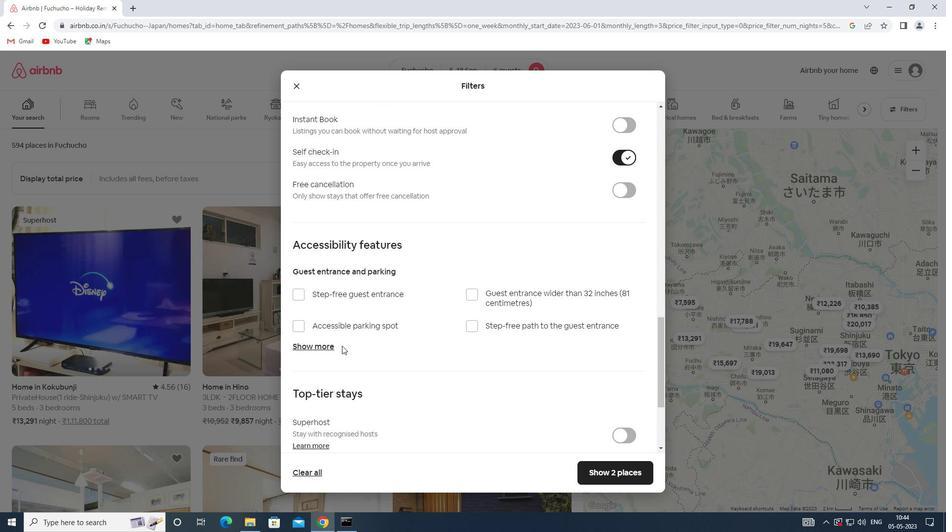 
Action: Mouse moved to (329, 383)
Screenshot: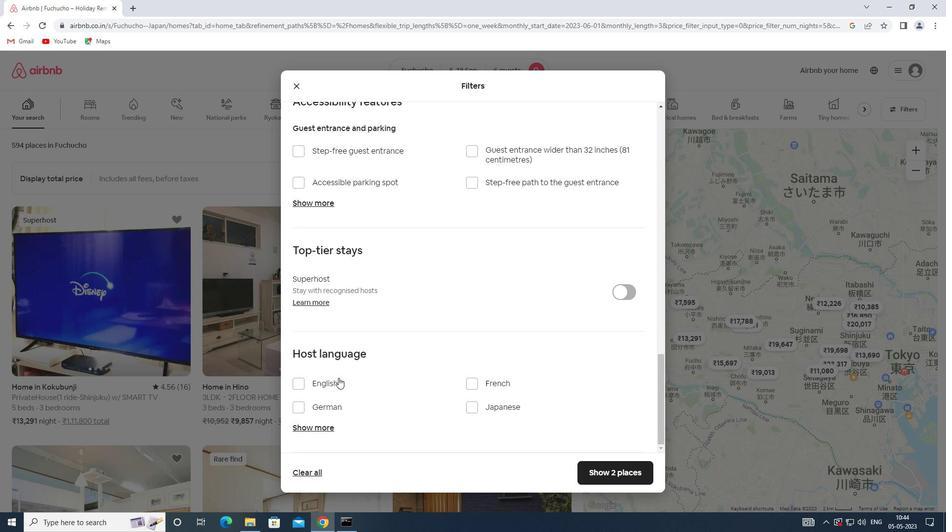 
Action: Mouse pressed left at (329, 383)
Screenshot: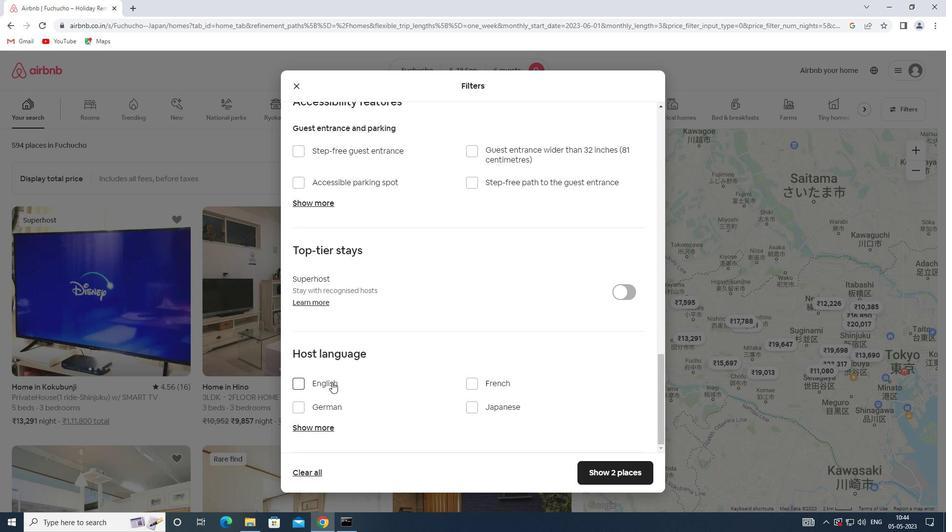 
Action: Mouse moved to (633, 471)
Screenshot: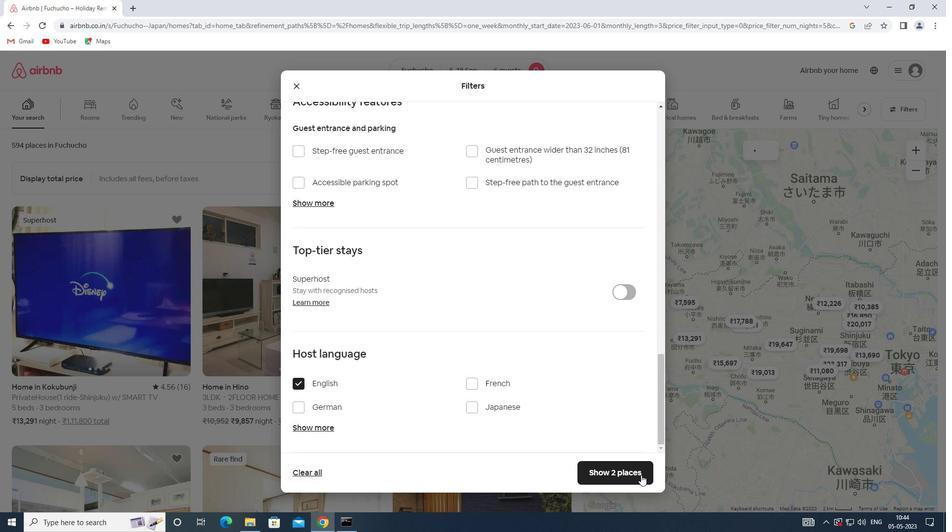 
Action: Mouse pressed left at (633, 471)
Screenshot: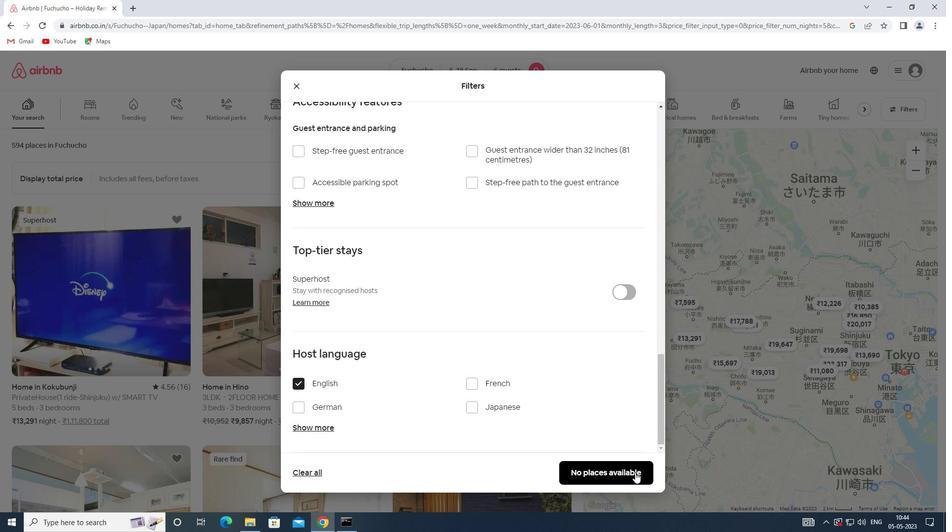 
Action: Mouse moved to (632, 471)
Screenshot: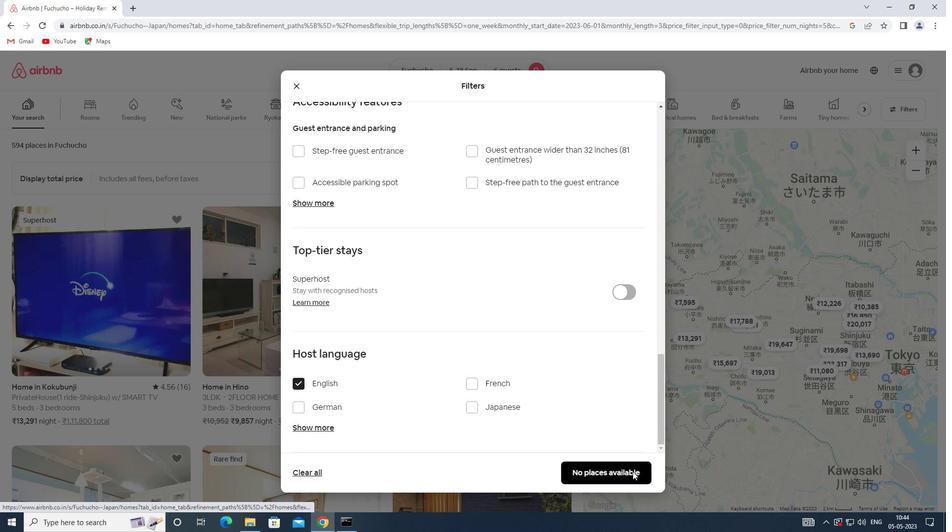 
